 Task: Find a flat in Międzyrzecze, Poland for 2 guests from June 9th to June 16th, with a price range of ₹8000 to ₹16000, 2 bedrooms, 2 beds, 1 bathroom, a washing machine, self check-in, and an English-speaking host.
Action: Mouse pressed left at (443, 54)
Screenshot: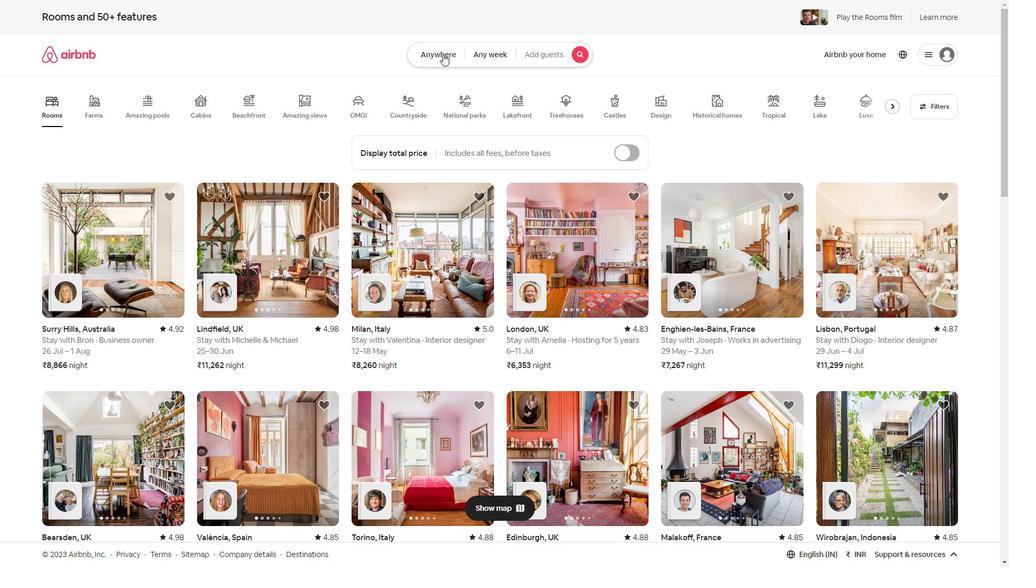 
Action: Mouse moved to (382, 105)
Screenshot: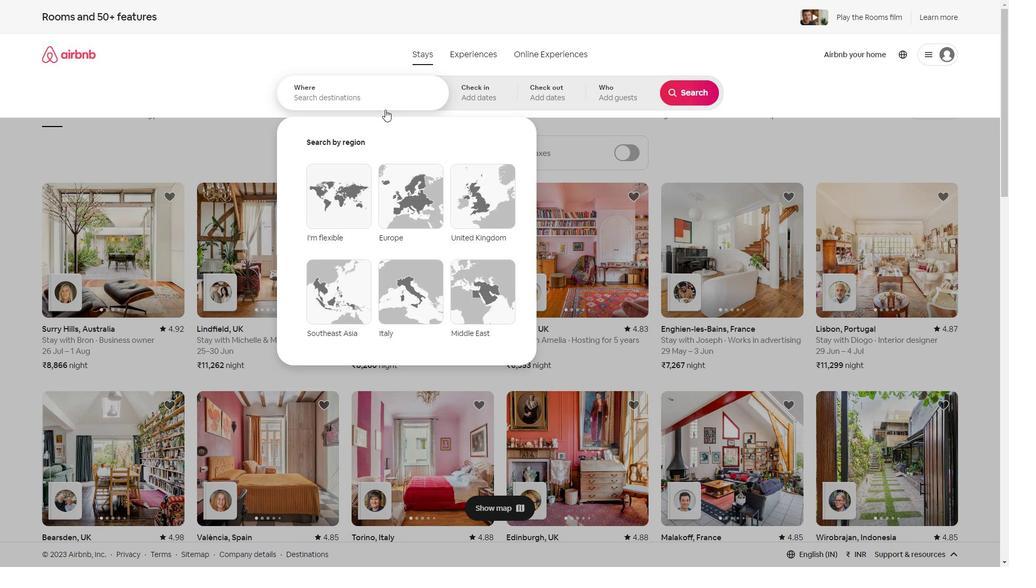 
Action: Mouse pressed left at (382, 105)
Screenshot: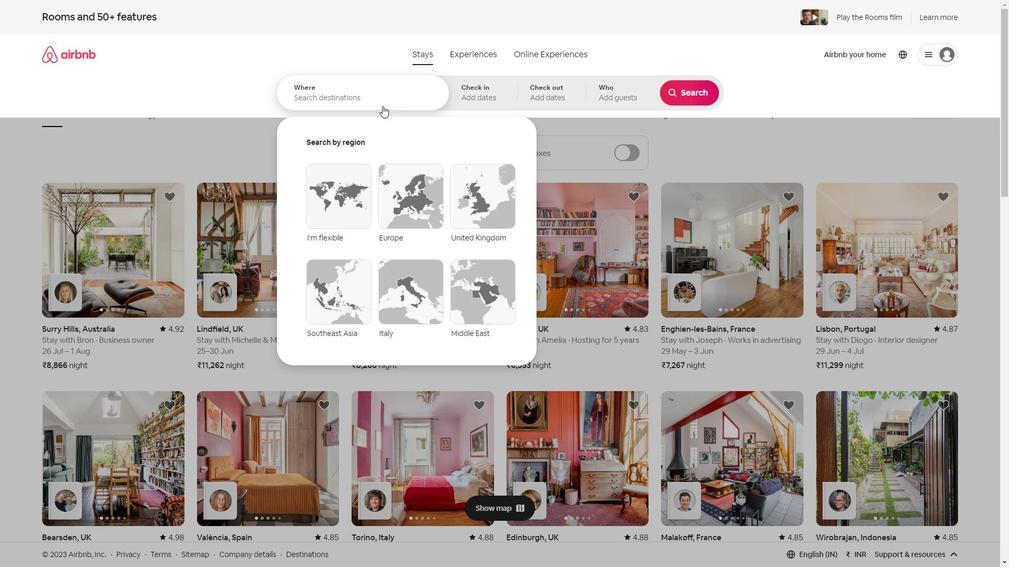 
Action: Mouse moved to (381, 104)
Screenshot: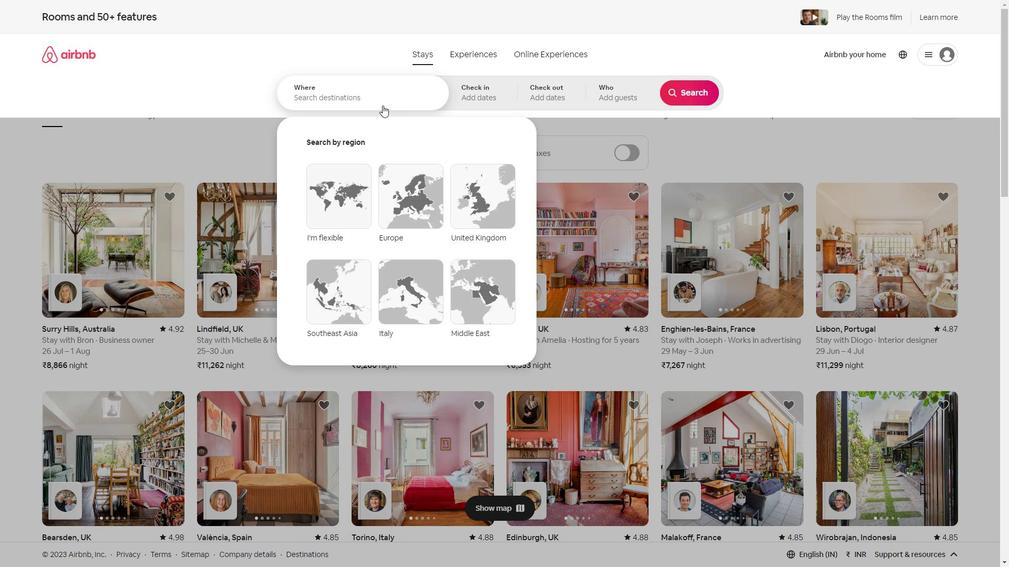 
Action: Key pressed <Key.shift>Miedzyrzecy,
Screenshot: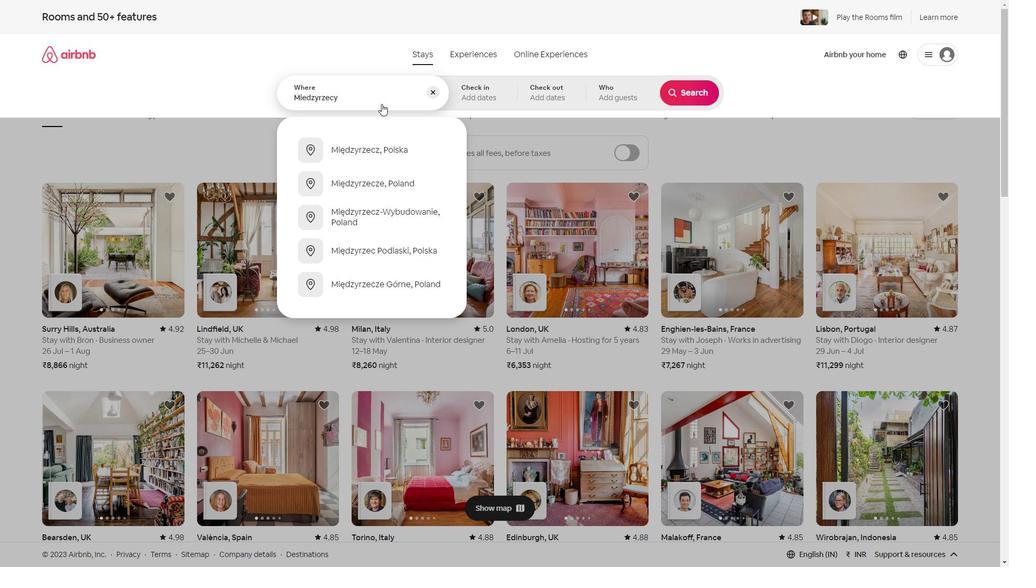 
Action: Mouse moved to (394, 178)
Screenshot: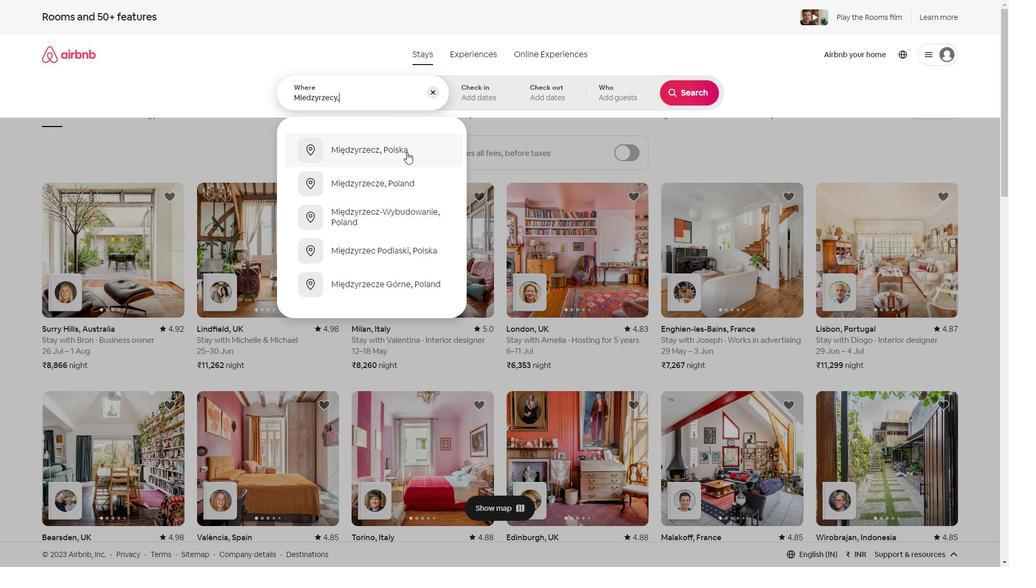 
Action: Mouse pressed left at (394, 178)
Screenshot: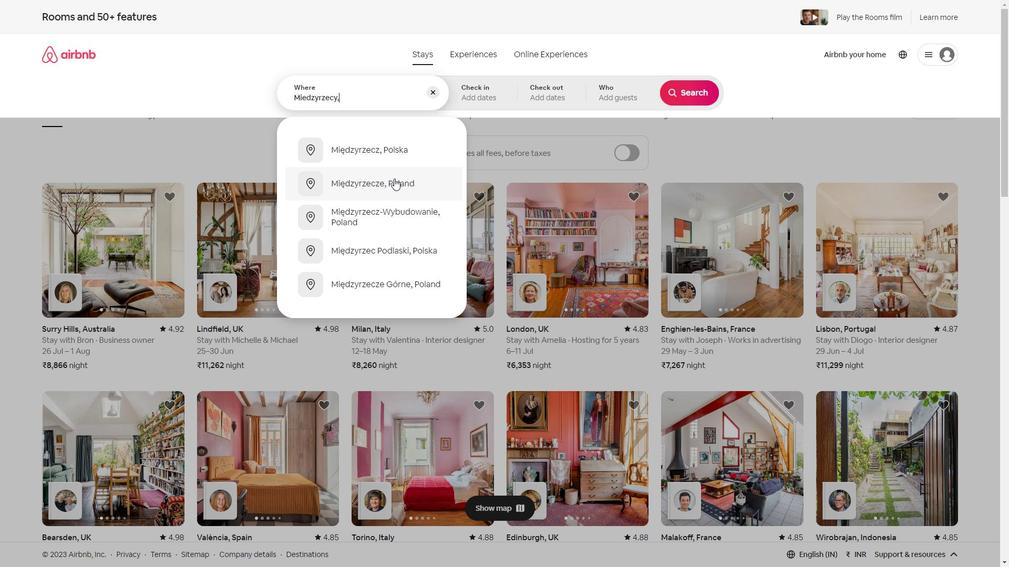 
Action: Mouse moved to (476, 93)
Screenshot: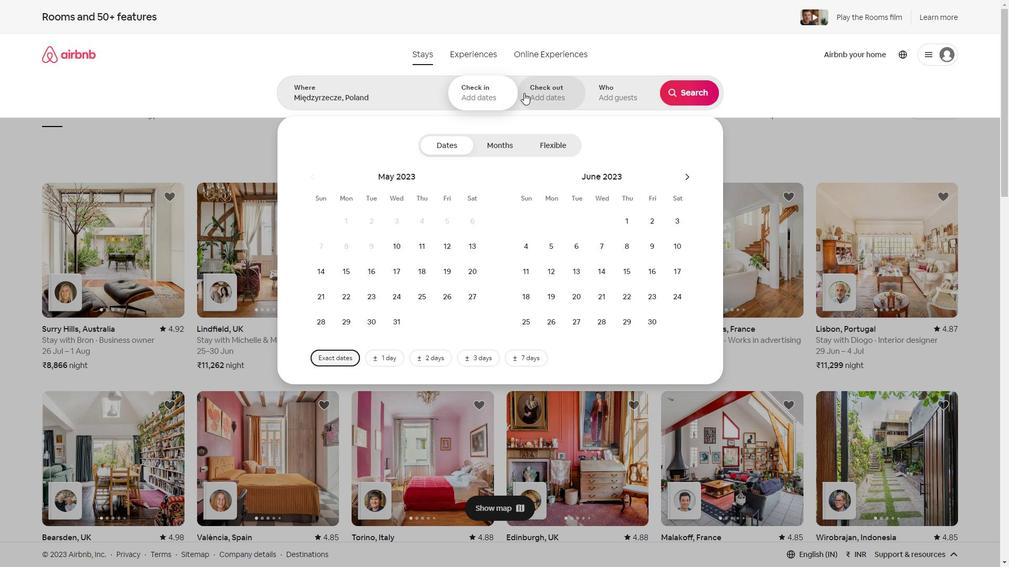 
Action: Mouse pressed left at (476, 93)
Screenshot: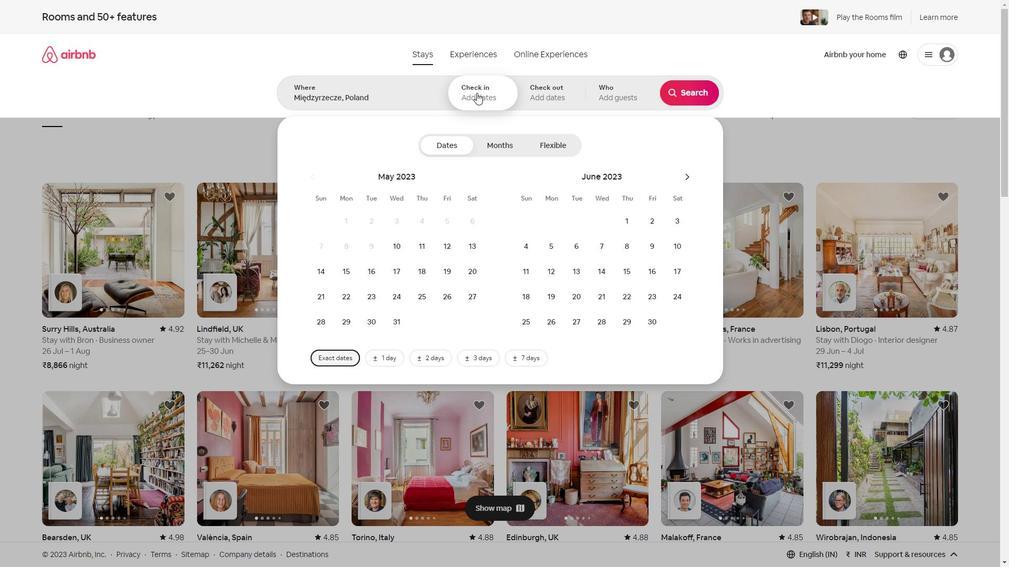 
Action: Mouse moved to (476, 93)
Screenshot: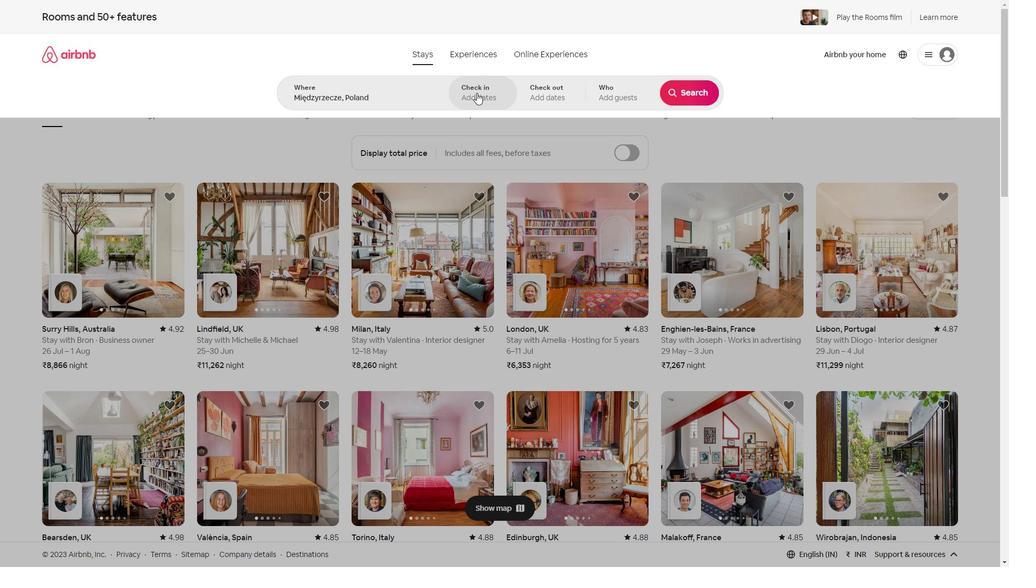 
Action: Mouse pressed left at (476, 93)
Screenshot: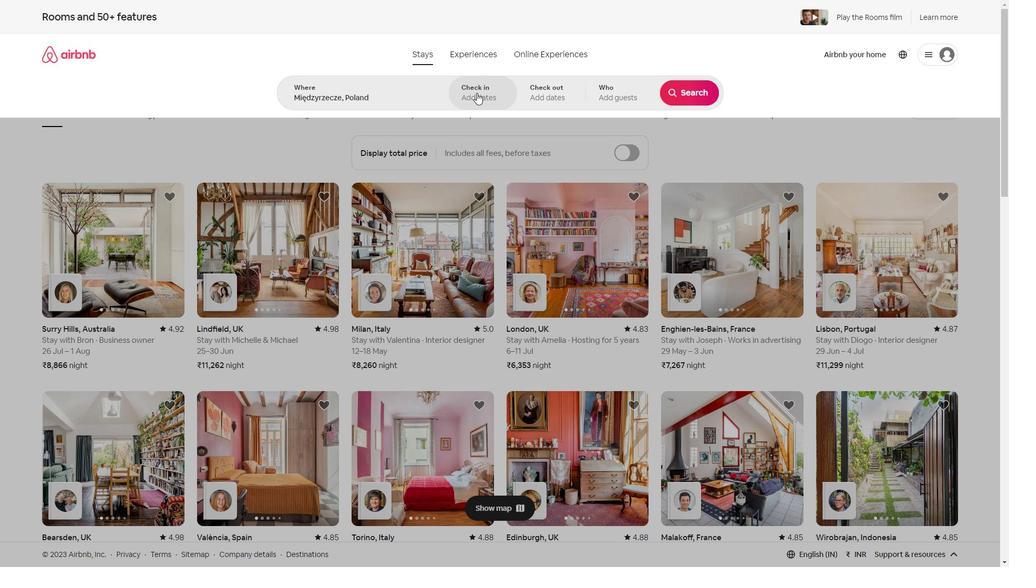
Action: Mouse moved to (642, 243)
Screenshot: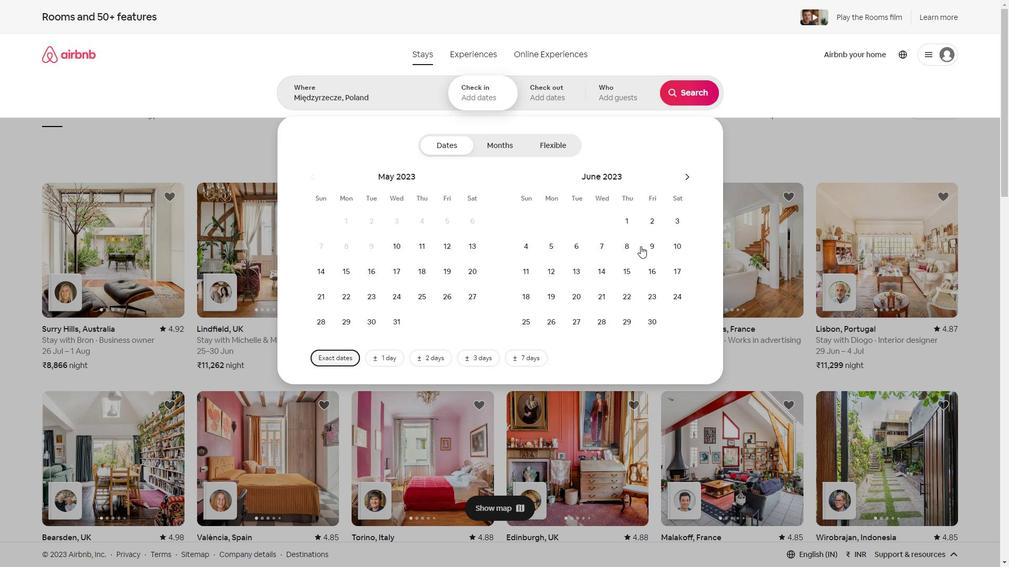 
Action: Mouse pressed left at (642, 243)
Screenshot: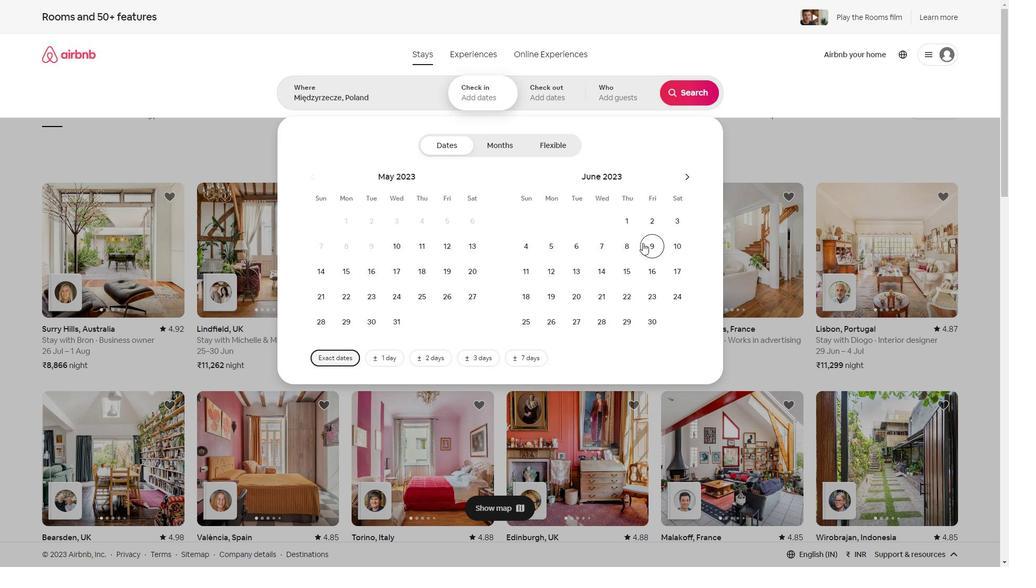 
Action: Mouse moved to (645, 275)
Screenshot: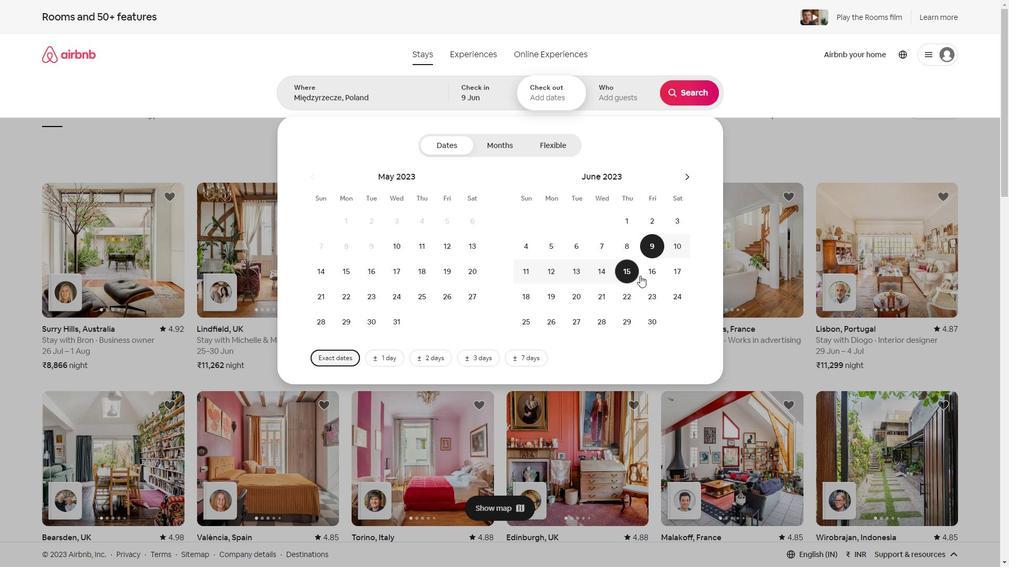 
Action: Mouse pressed left at (645, 275)
Screenshot: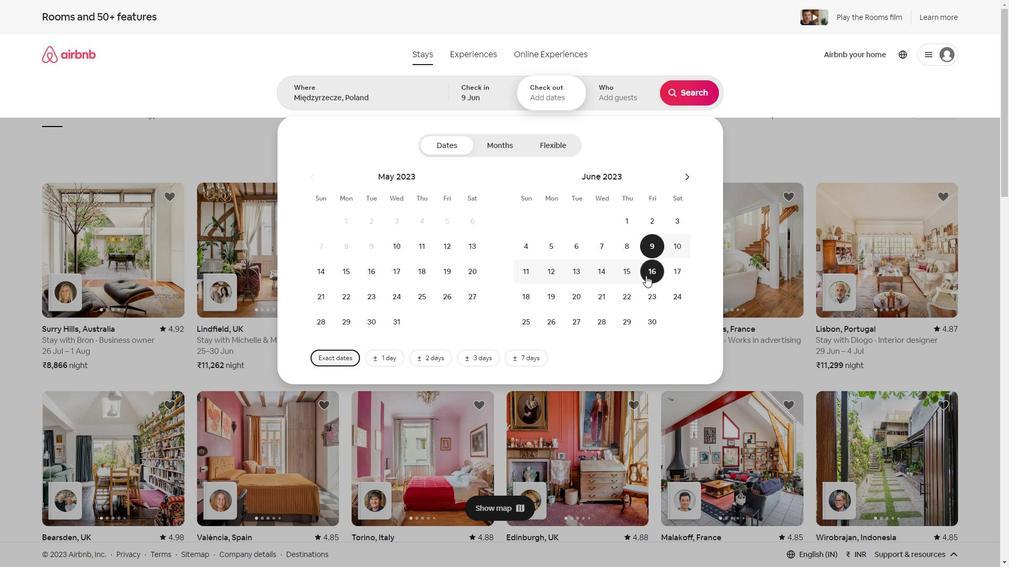
Action: Mouse moved to (617, 87)
Screenshot: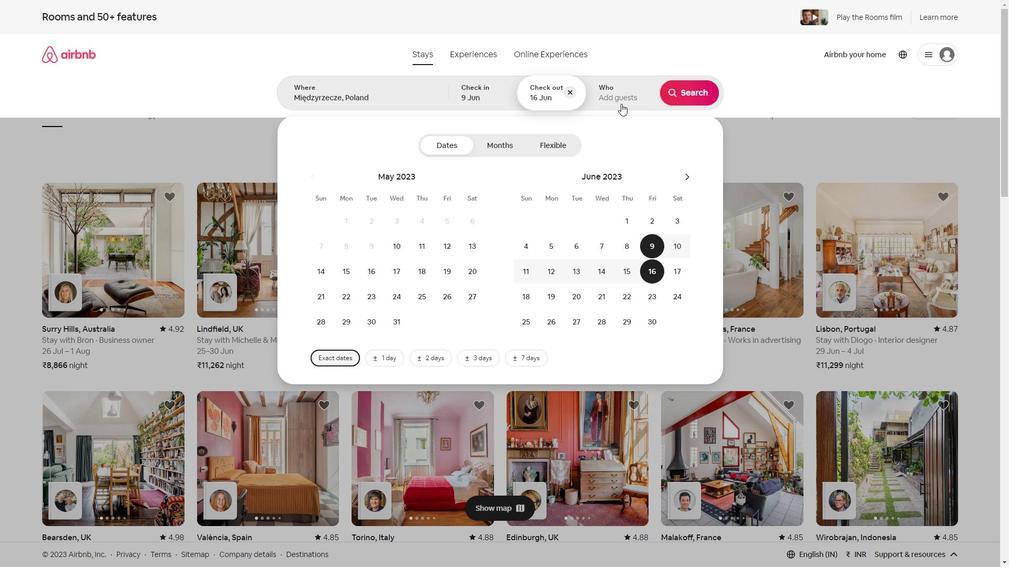 
Action: Mouse pressed left at (617, 87)
Screenshot: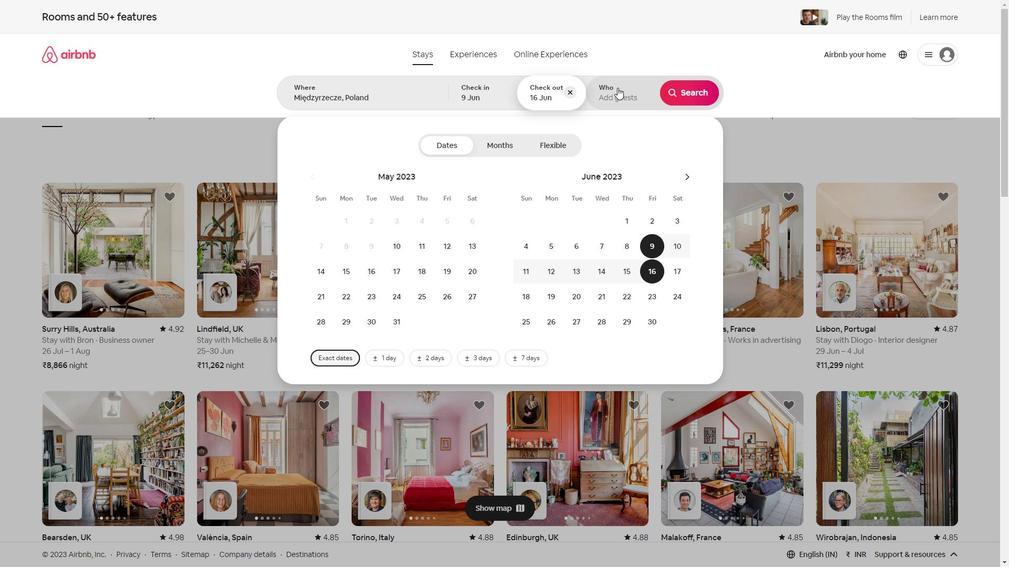 
Action: Mouse moved to (693, 147)
Screenshot: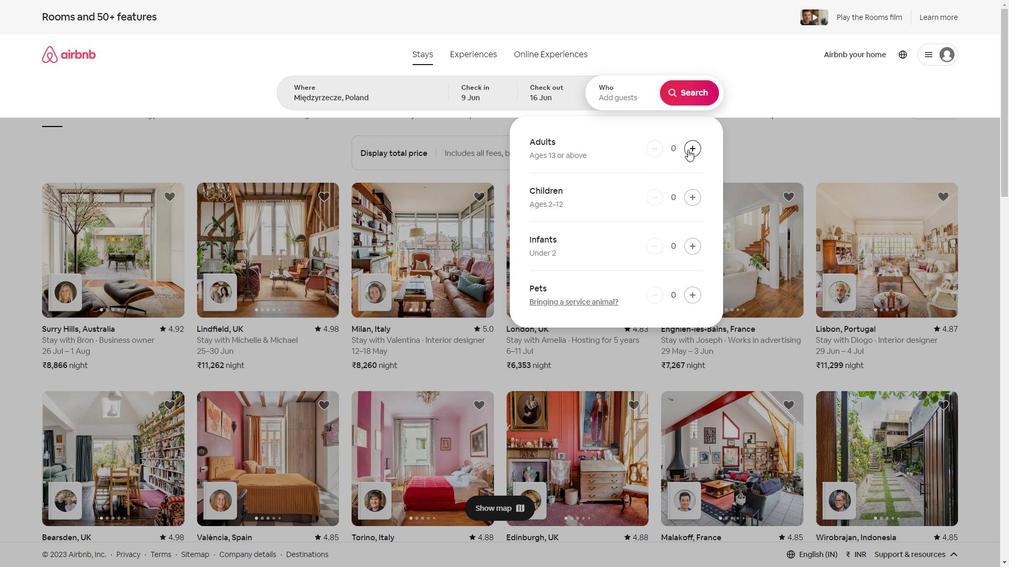 
Action: Mouse pressed left at (693, 147)
Screenshot: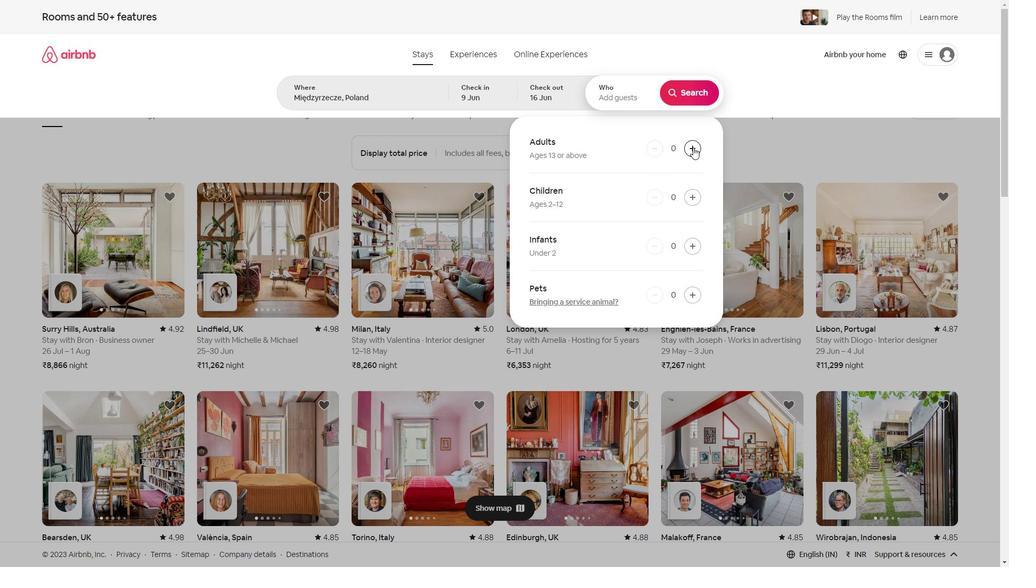 
Action: Mouse pressed left at (693, 147)
Screenshot: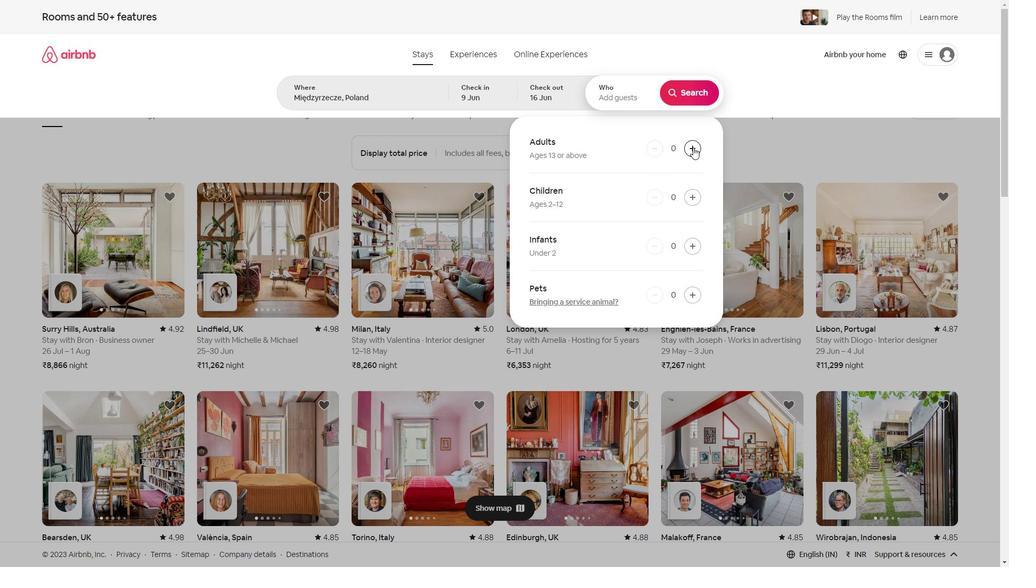 
Action: Mouse moved to (698, 95)
Screenshot: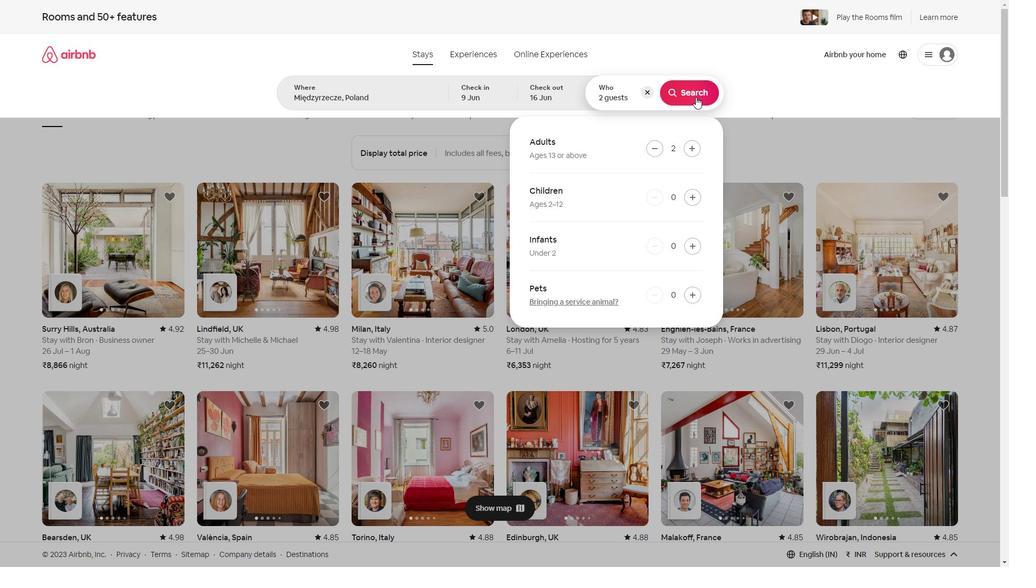 
Action: Mouse pressed left at (698, 95)
Screenshot: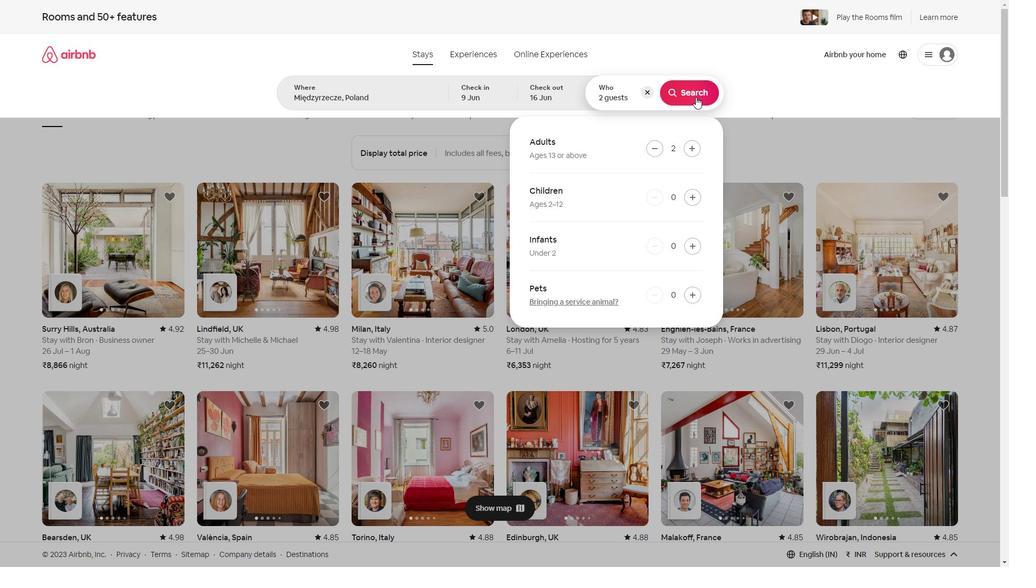 
Action: Mouse moved to (945, 60)
Screenshot: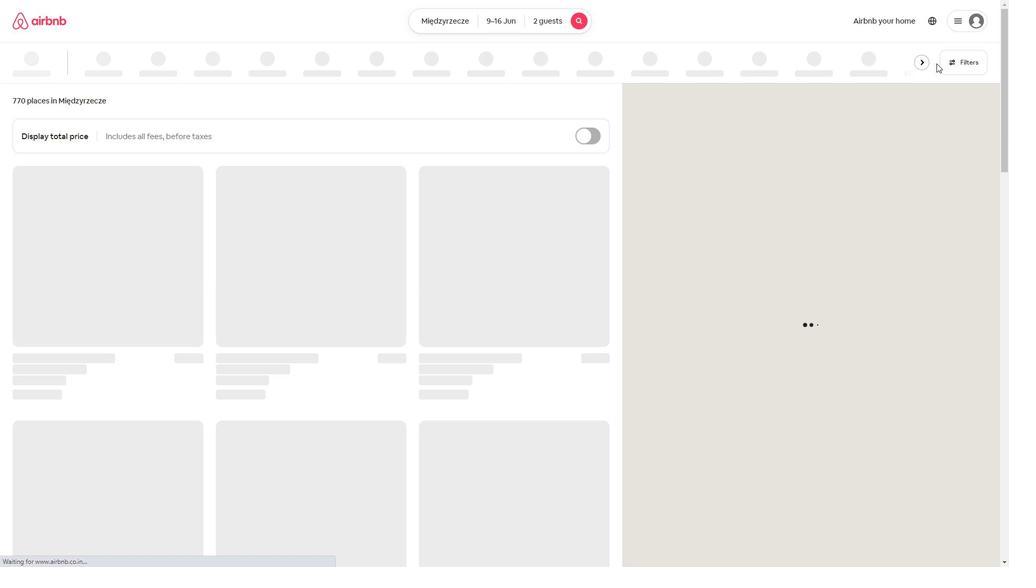 
Action: Mouse pressed left at (945, 60)
Screenshot: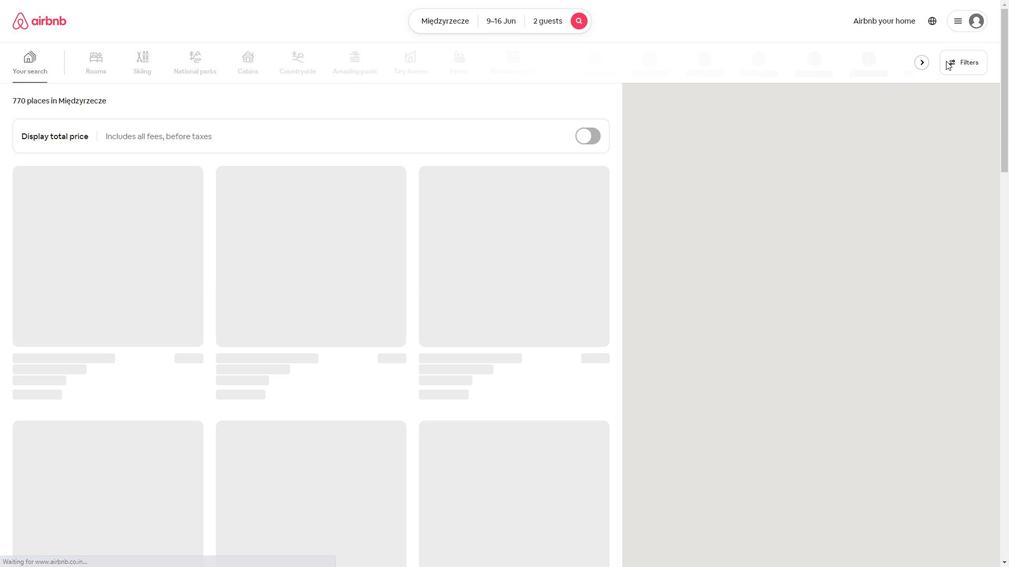 
Action: Mouse moved to (439, 319)
Screenshot: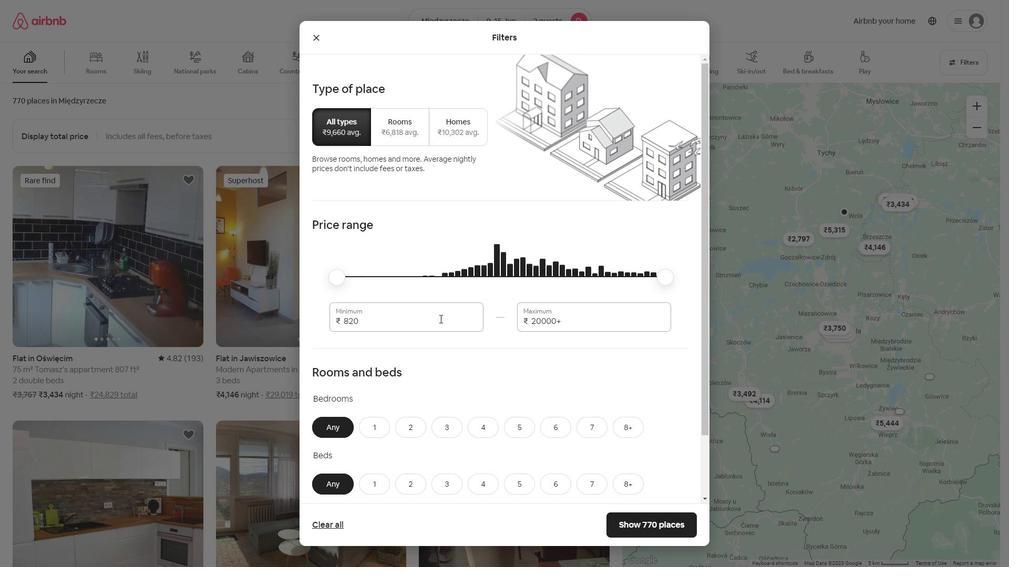 
Action: Mouse pressed left at (439, 318)
Screenshot: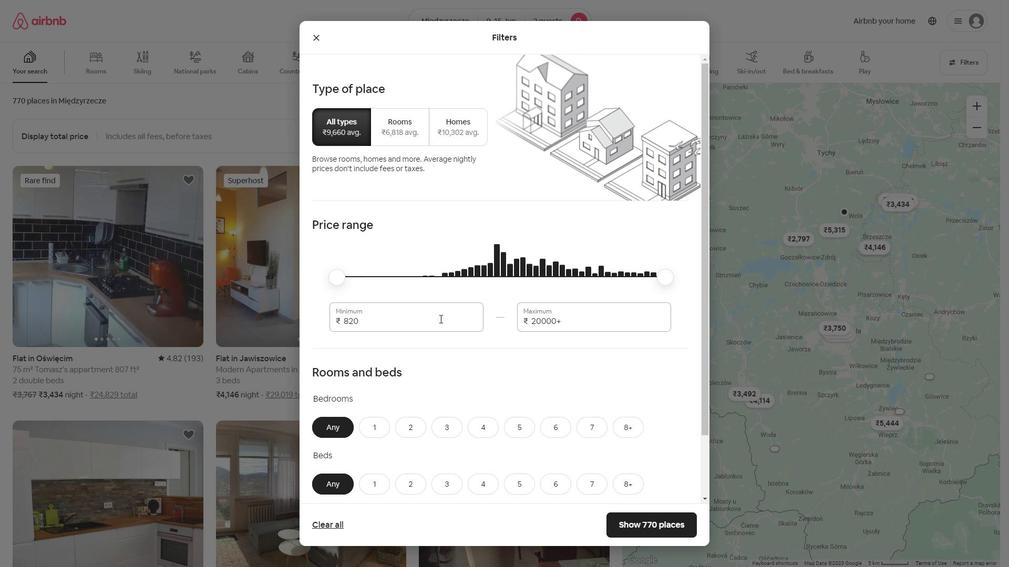 
Action: Key pressed <Key.backspace><Key.backspace><Key.backspace><Key.backspace><Key.backspace><Key.backspace><Key.backspace><Key.backspace><Key.backspace><Key.backspace><Key.backspace>8000
Screenshot: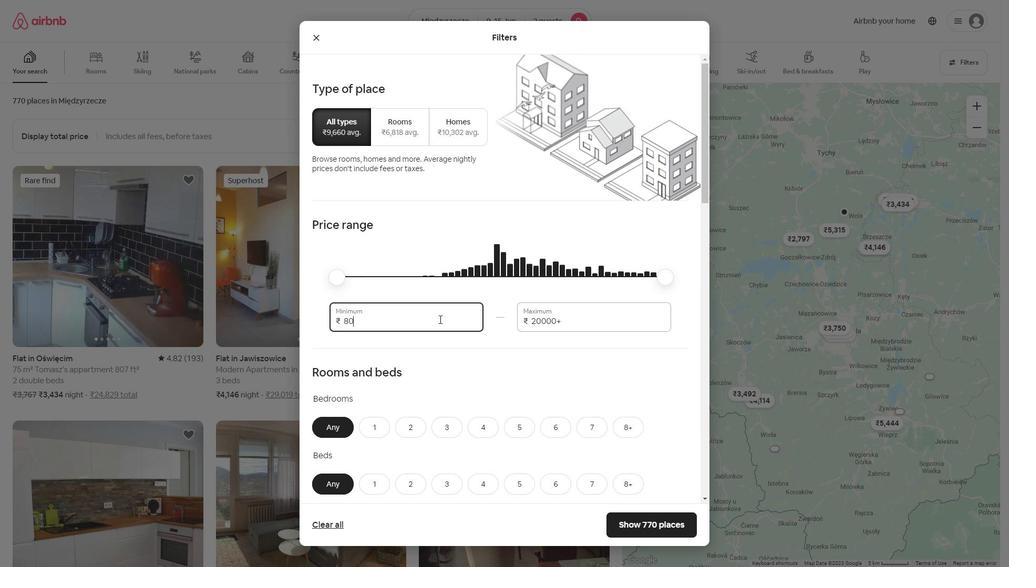 
Action: Mouse moved to (569, 321)
Screenshot: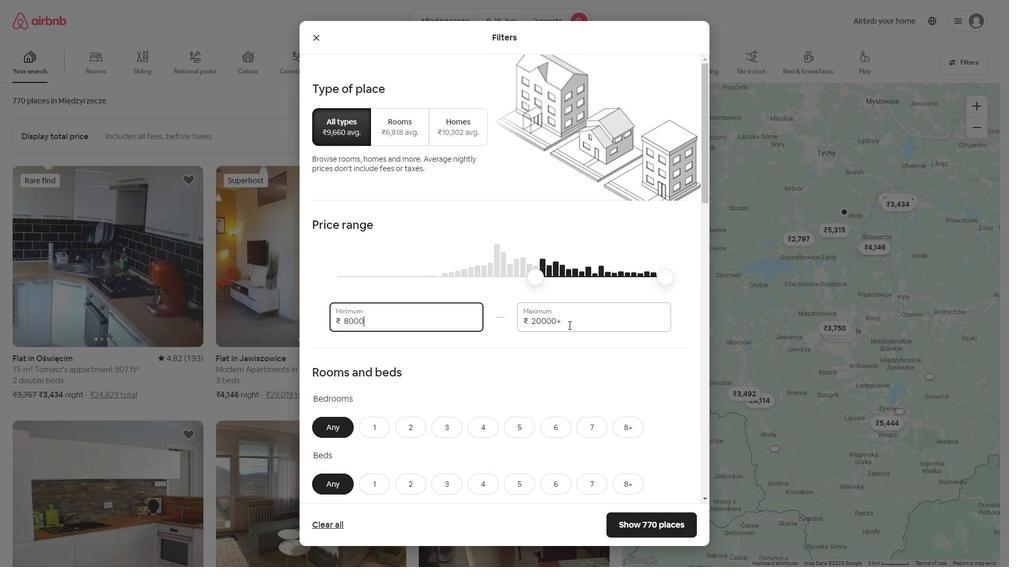 
Action: Mouse pressed left at (569, 321)
Screenshot: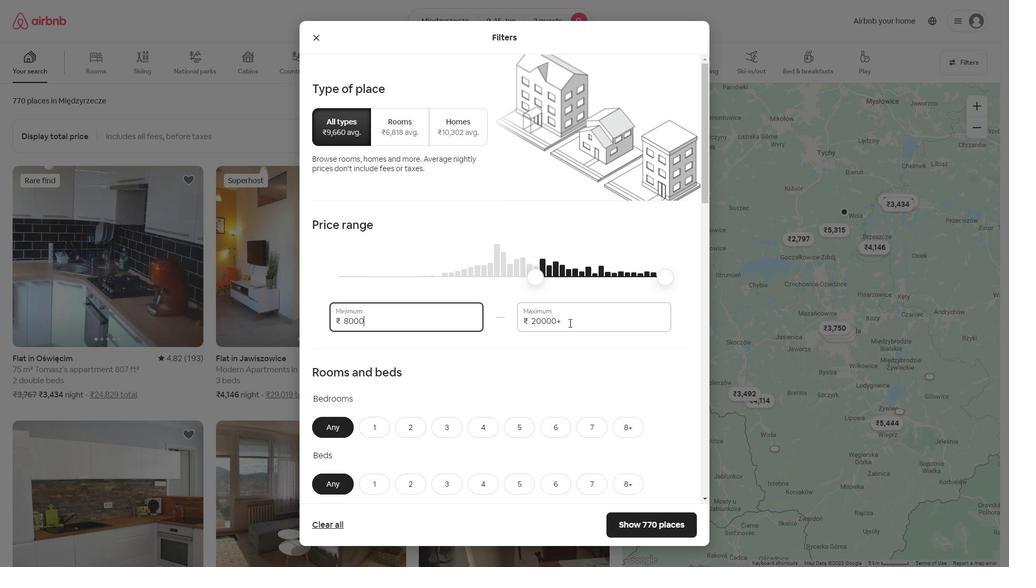 
Action: Key pressed <Key.backspace><Key.backspace><Key.backspace><Key.backspace><Key.backspace><Key.backspace><Key.backspace><Key.backspace><Key.backspace><Key.backspace>16000
Screenshot: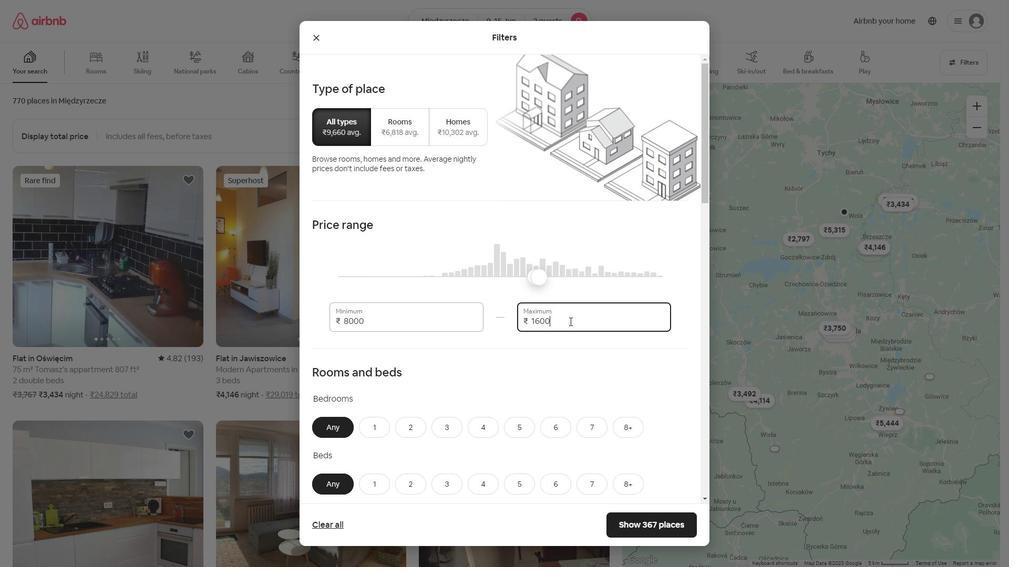 
Action: Mouse moved to (387, 393)
Screenshot: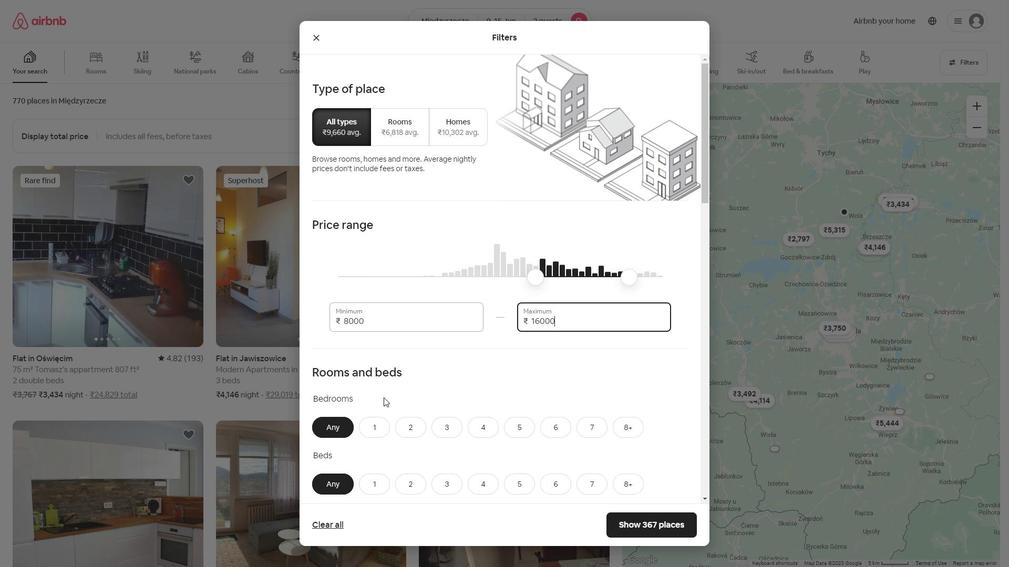 
Action: Mouse scrolled (386, 393) with delta (0, 0)
Screenshot: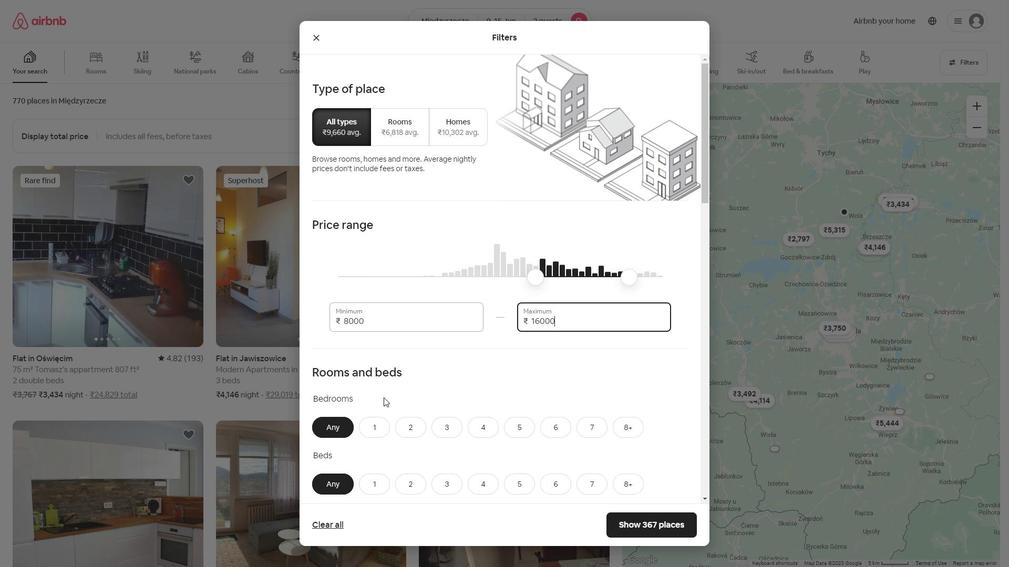 
Action: Mouse moved to (387, 392)
Screenshot: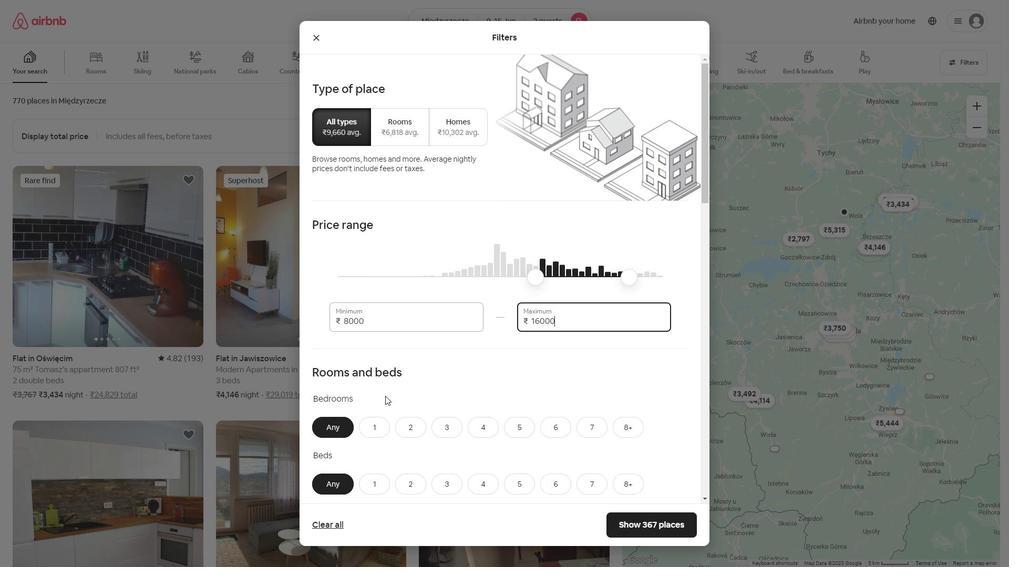 
Action: Mouse scrolled (387, 392) with delta (0, 0)
Screenshot: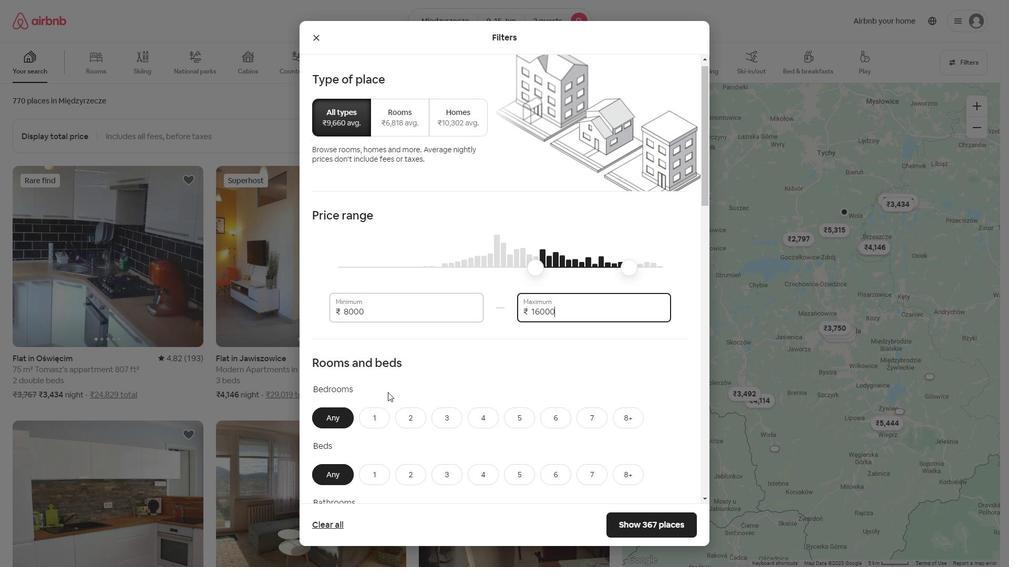 
Action: Mouse moved to (408, 327)
Screenshot: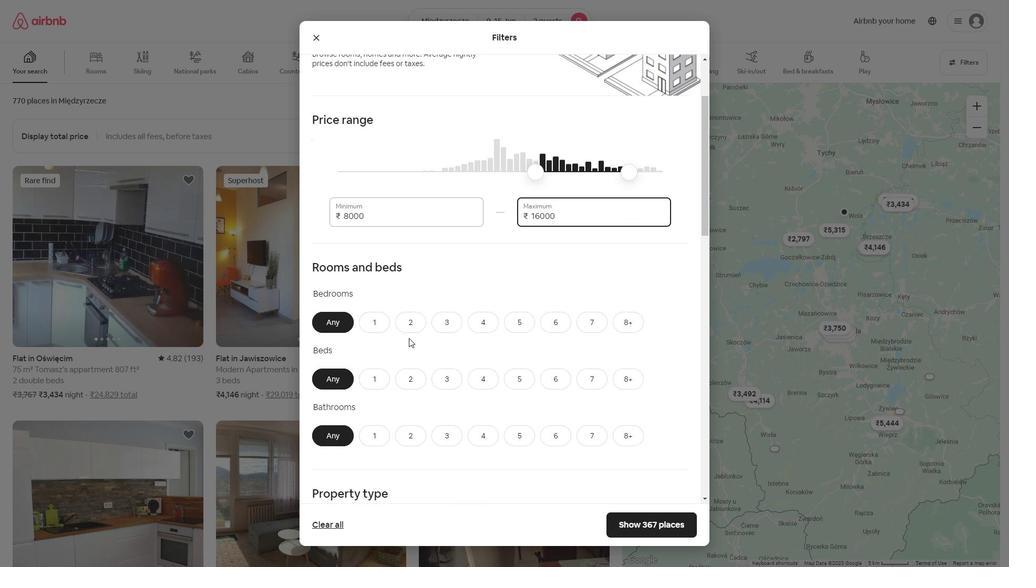 
Action: Mouse pressed left at (408, 327)
Screenshot: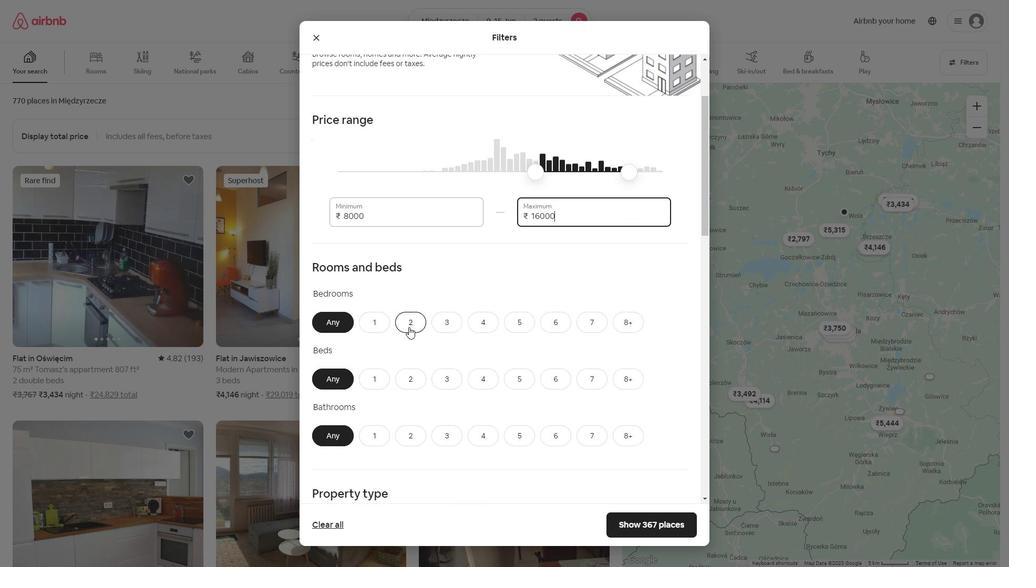 
Action: Mouse moved to (417, 381)
Screenshot: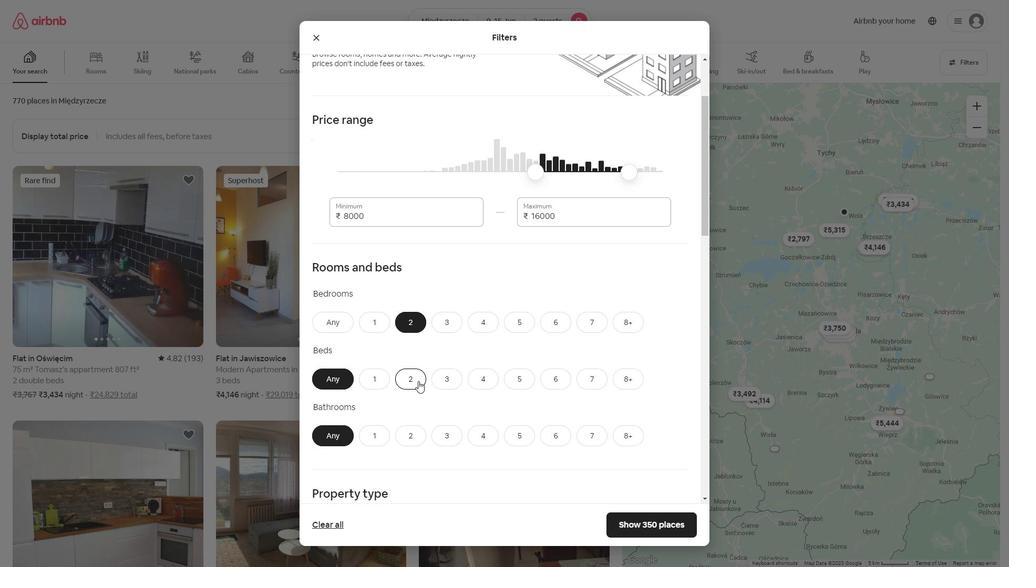 
Action: Mouse pressed left at (417, 381)
Screenshot: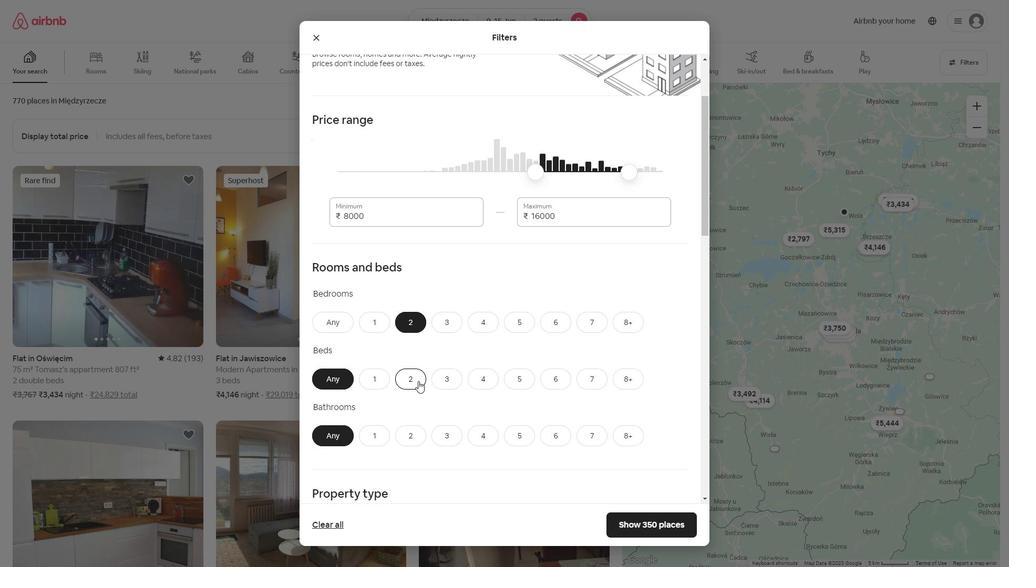 
Action: Mouse moved to (379, 427)
Screenshot: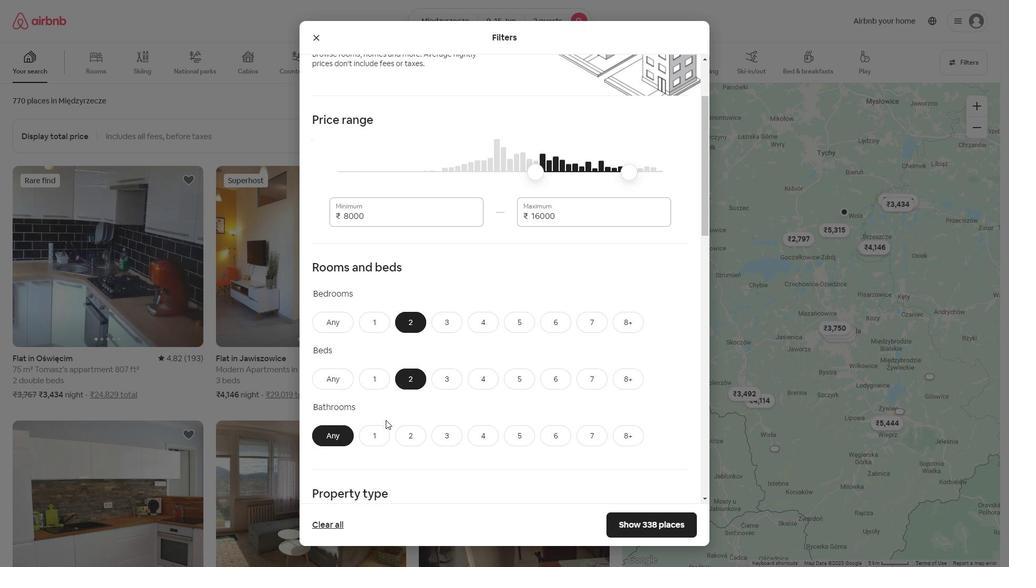 
Action: Mouse pressed left at (379, 427)
Screenshot: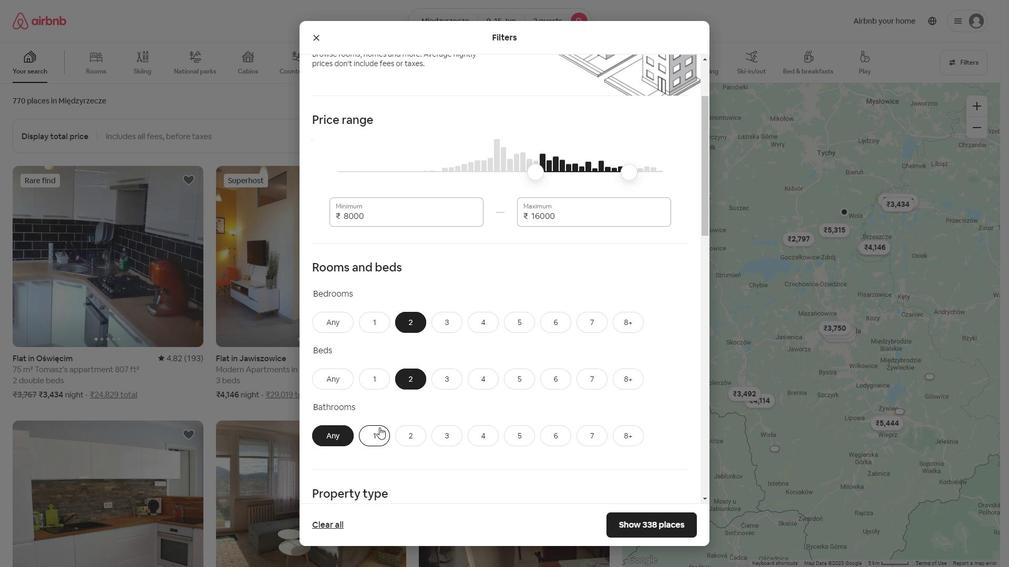 
Action: Mouse moved to (424, 391)
Screenshot: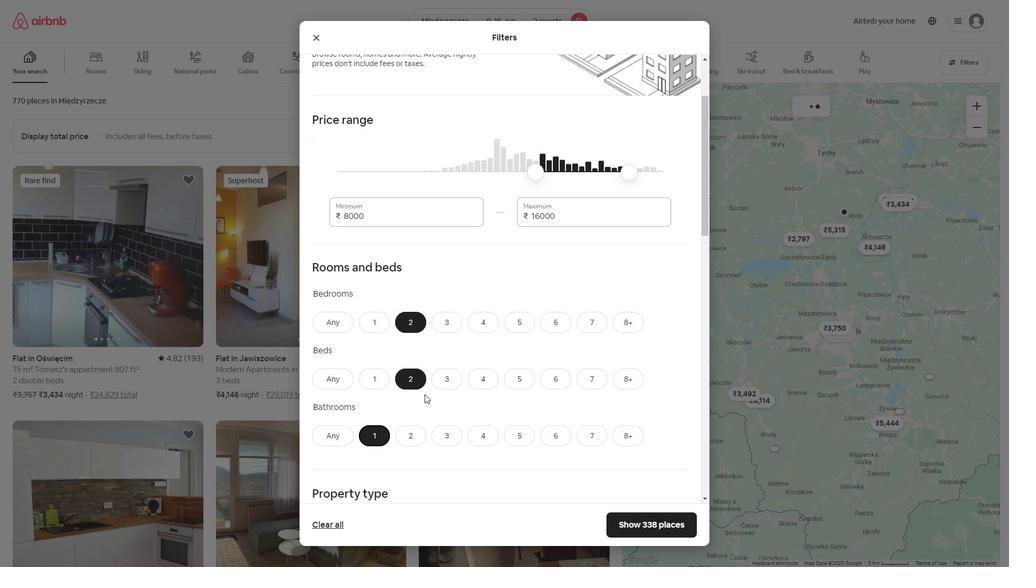 
Action: Mouse scrolled (424, 390) with delta (0, 0)
Screenshot: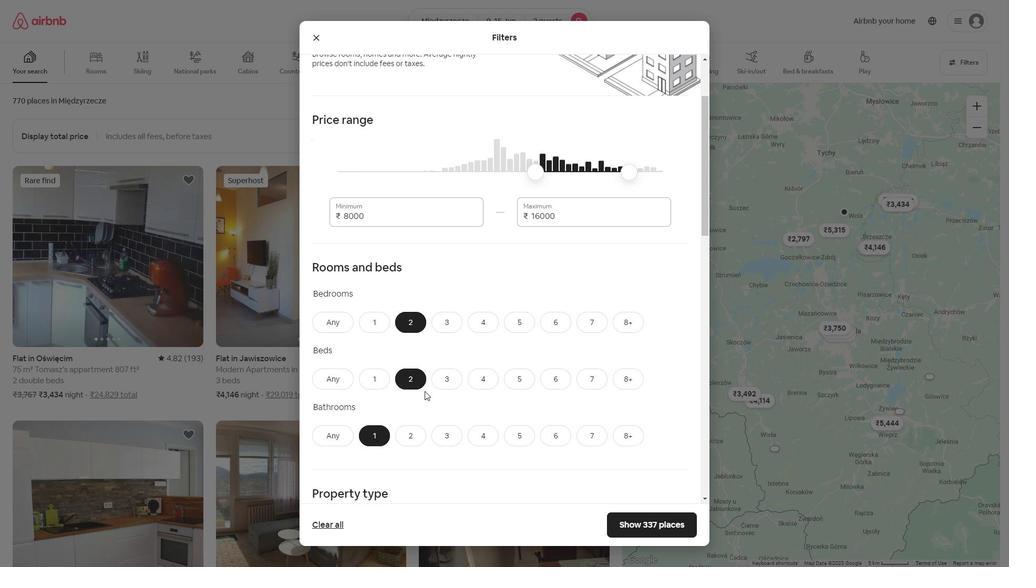 
Action: Mouse moved to (368, 469)
Screenshot: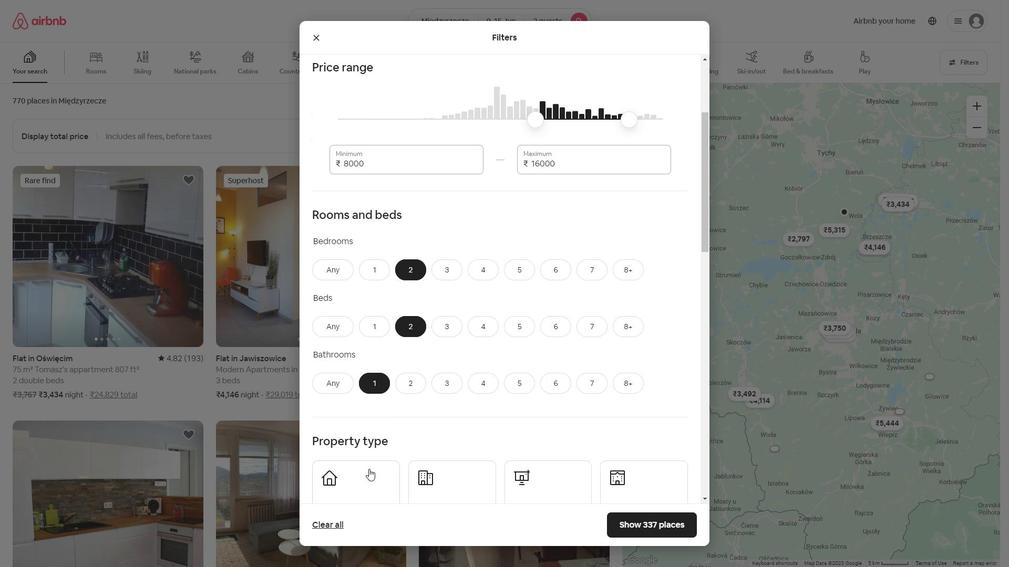 
Action: Mouse pressed left at (368, 469)
Screenshot: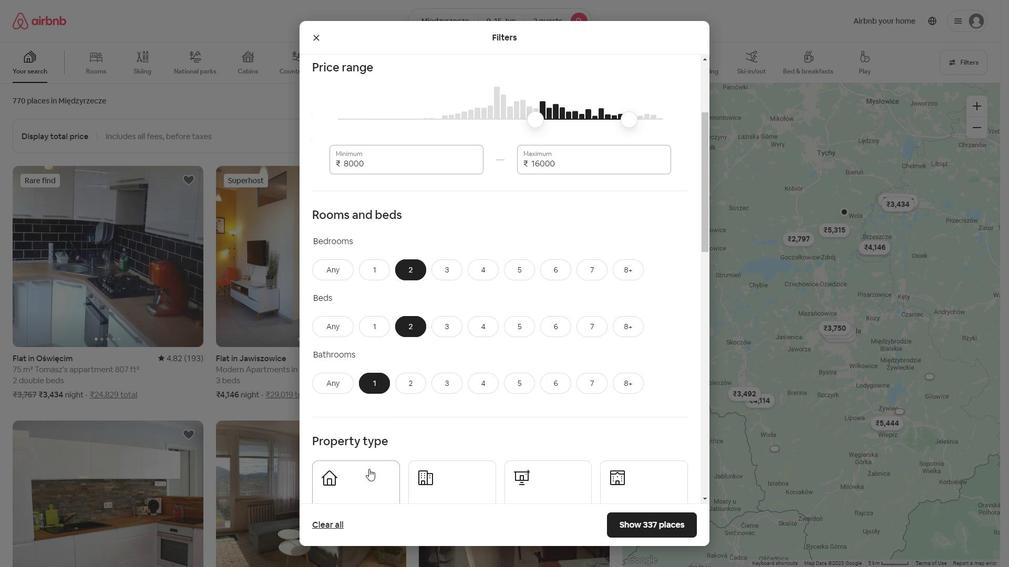 
Action: Mouse moved to (436, 477)
Screenshot: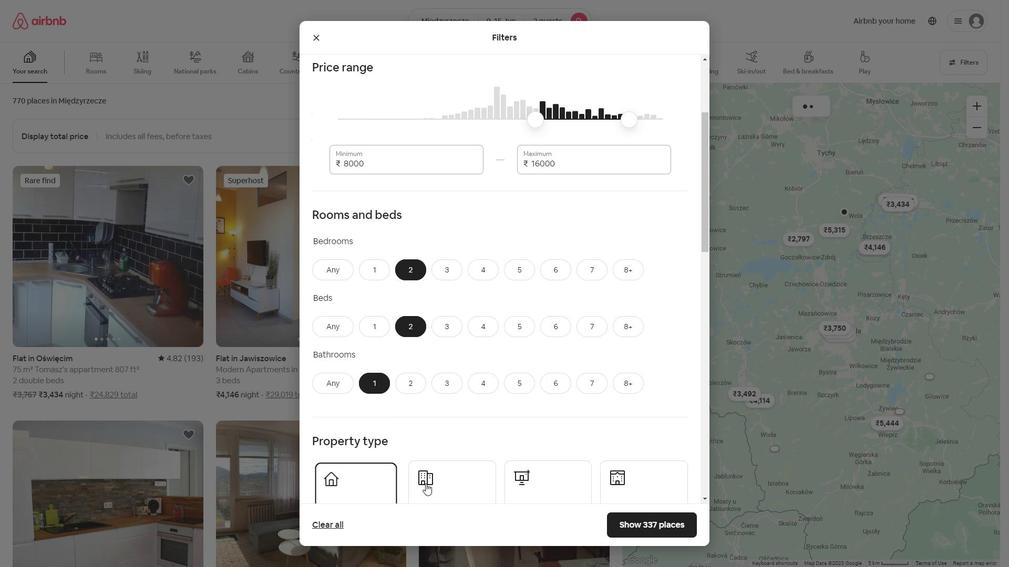 
Action: Mouse pressed left at (436, 477)
Screenshot: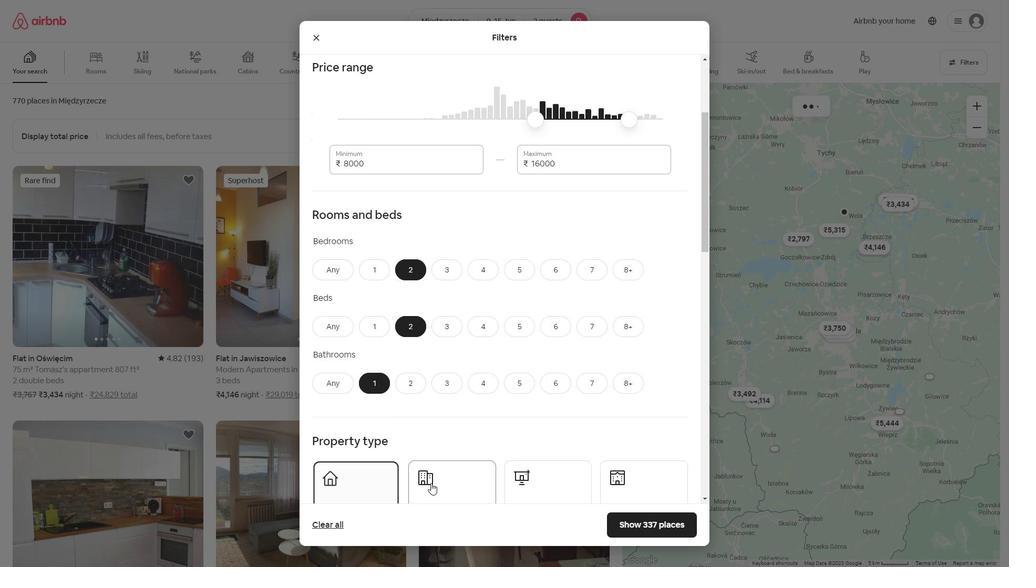 
Action: Mouse moved to (522, 471)
Screenshot: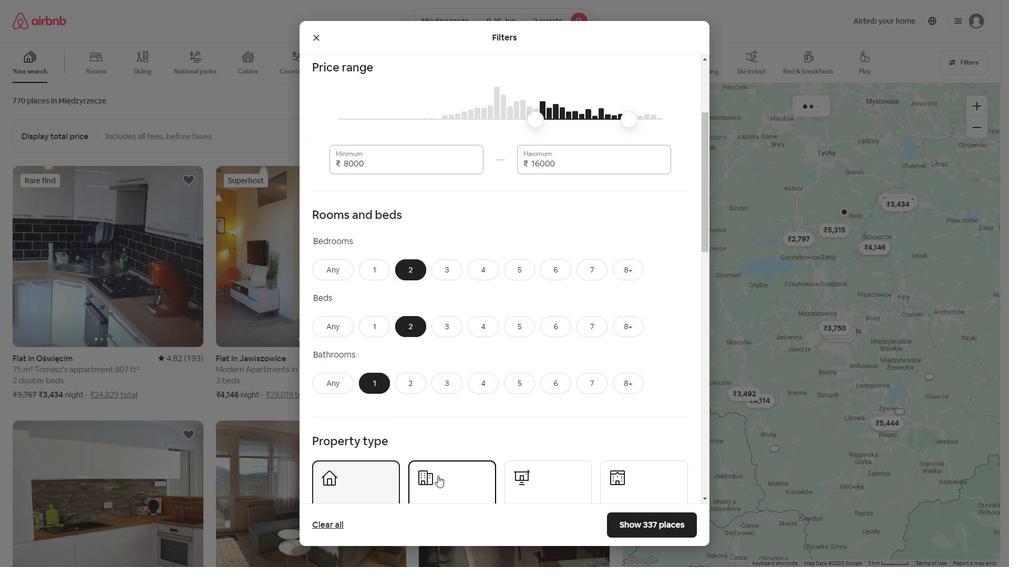 
Action: Mouse pressed left at (522, 471)
Screenshot: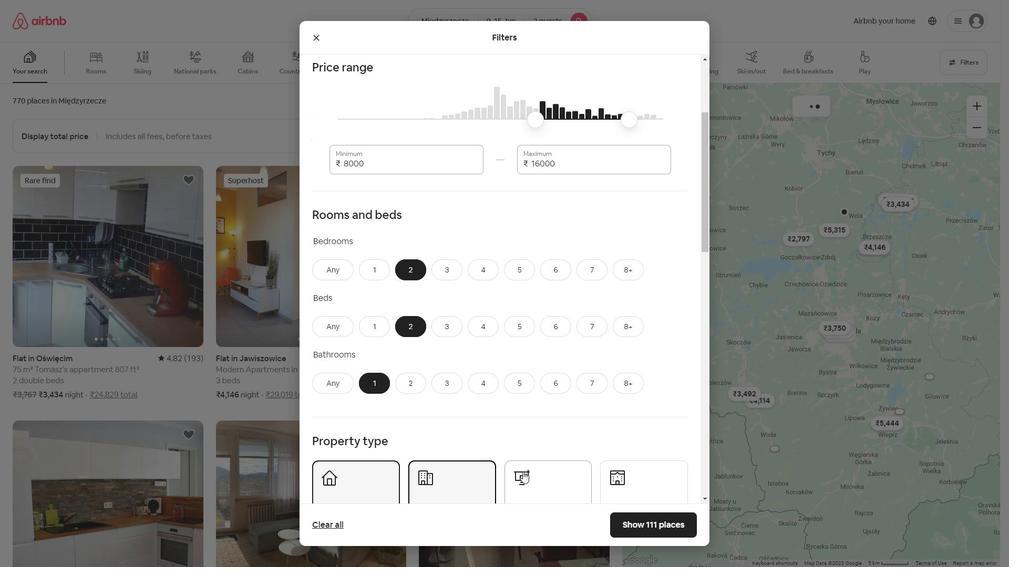 
Action: Mouse scrolled (522, 471) with delta (0, 0)
Screenshot: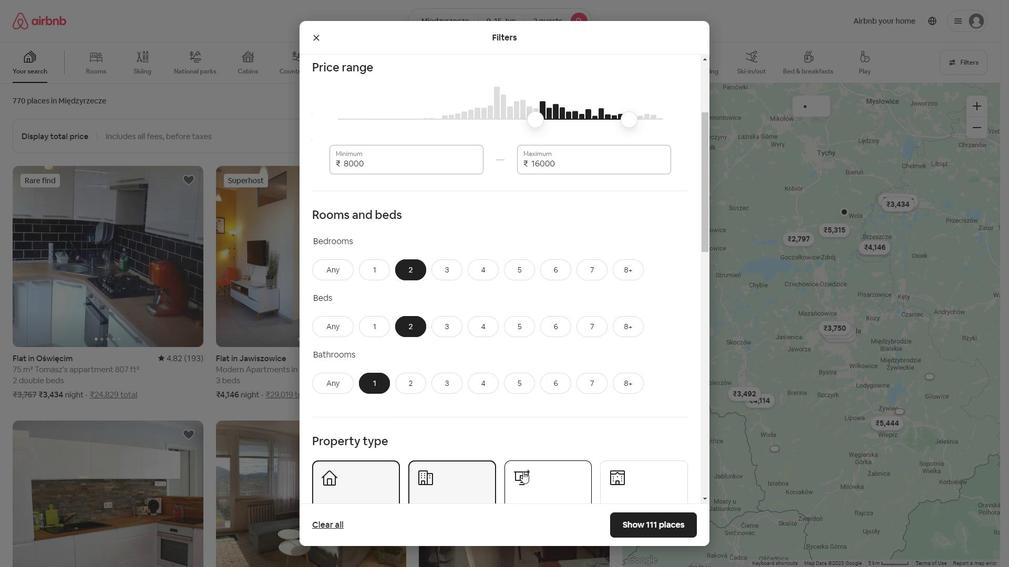 
Action: Mouse scrolled (522, 471) with delta (0, 0)
Screenshot: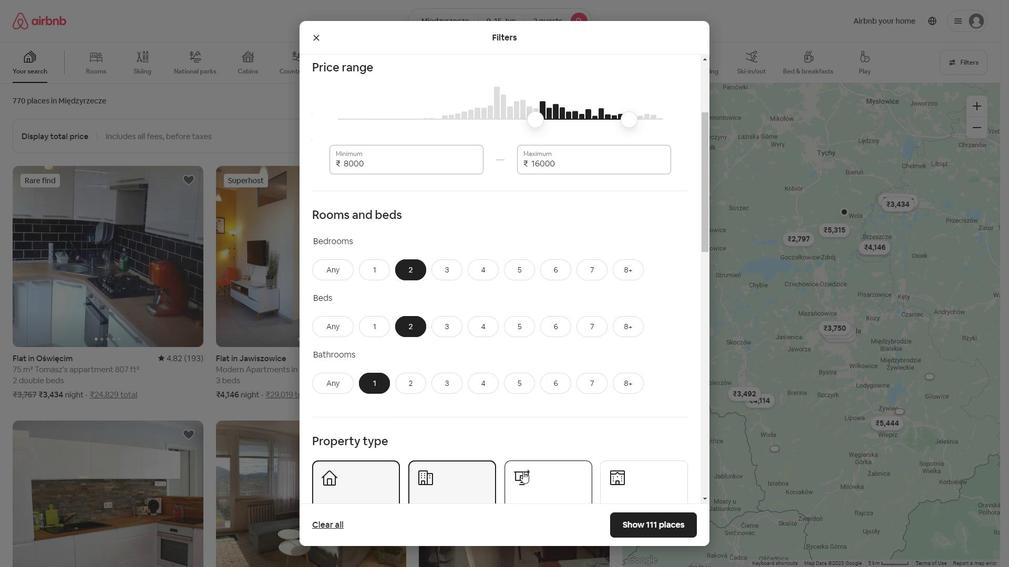 
Action: Mouse scrolled (522, 471) with delta (0, 0)
Screenshot: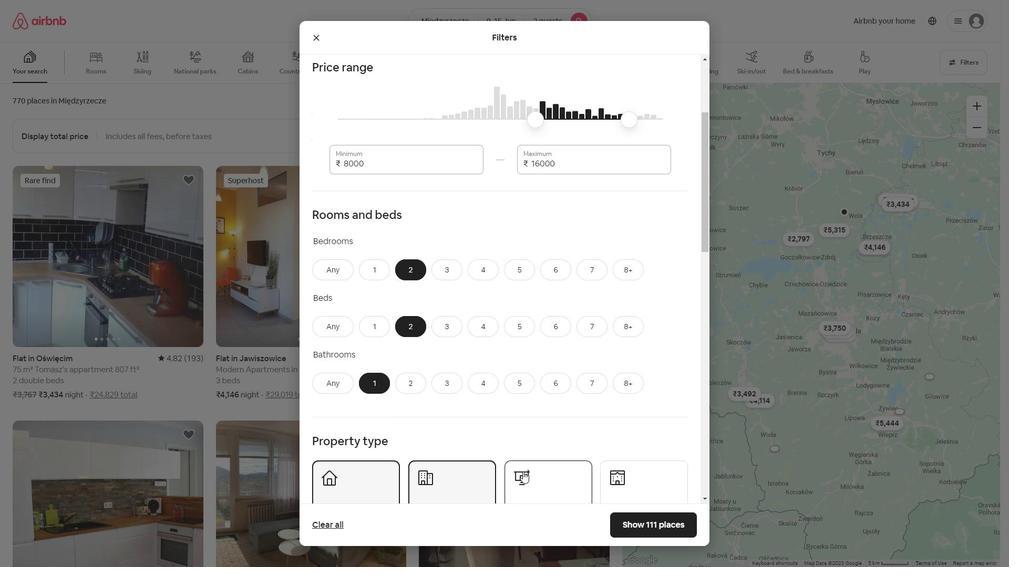 
Action: Mouse scrolled (522, 471) with delta (0, 0)
Screenshot: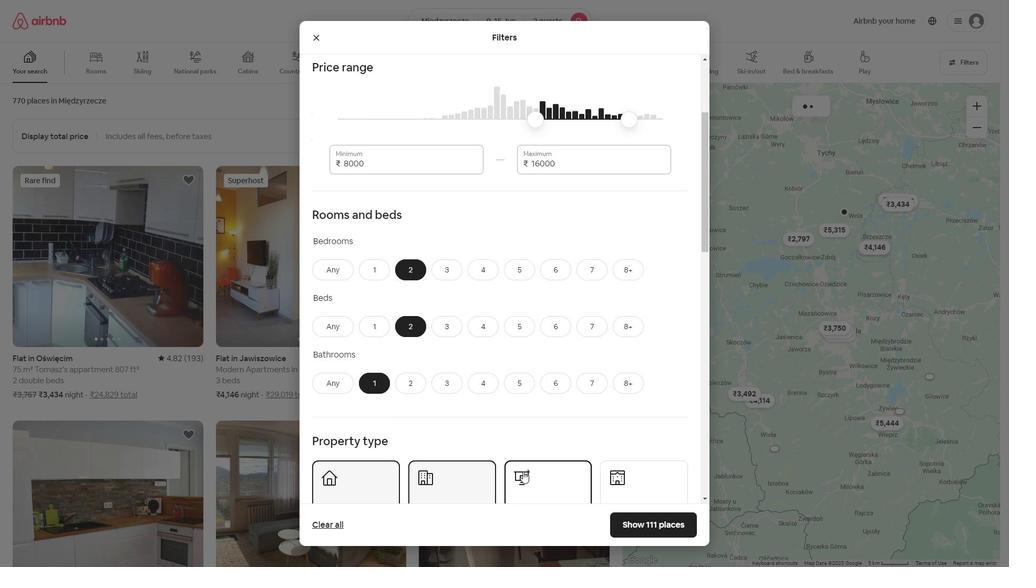 
Action: Mouse scrolled (522, 471) with delta (0, 0)
Screenshot: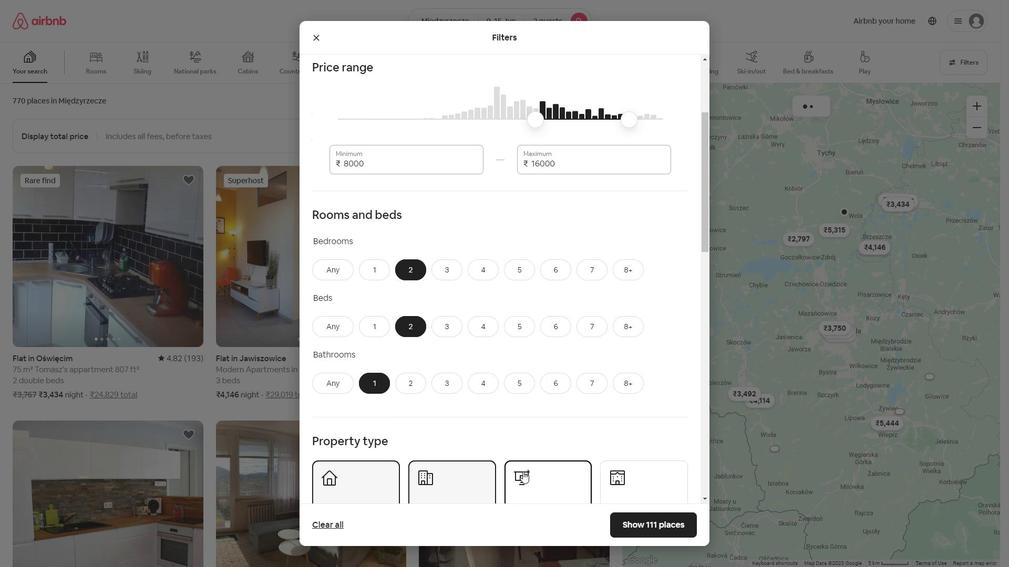 
Action: Mouse moved to (409, 382)
Screenshot: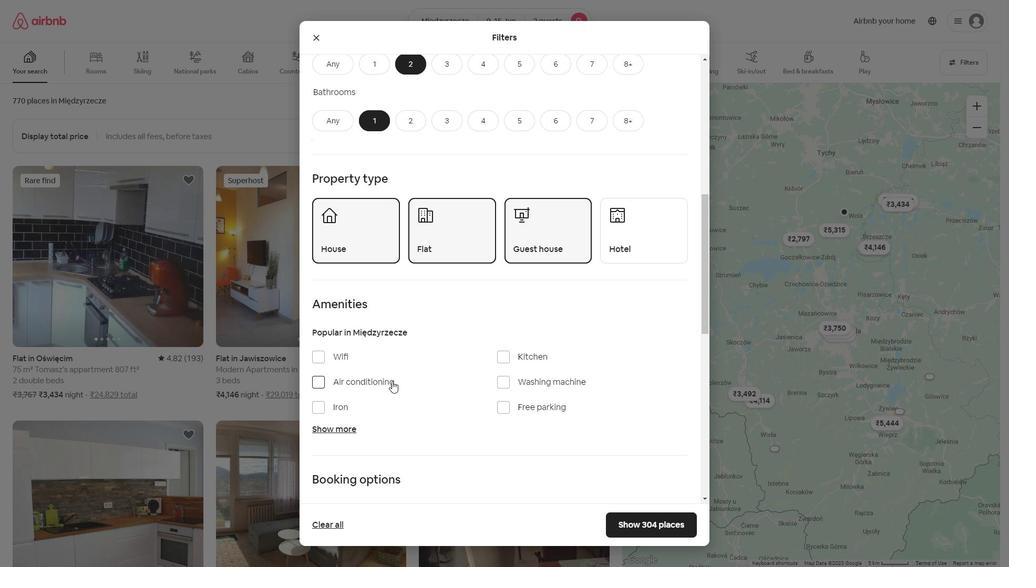 
Action: Mouse scrolled (401, 381) with delta (0, 0)
Screenshot: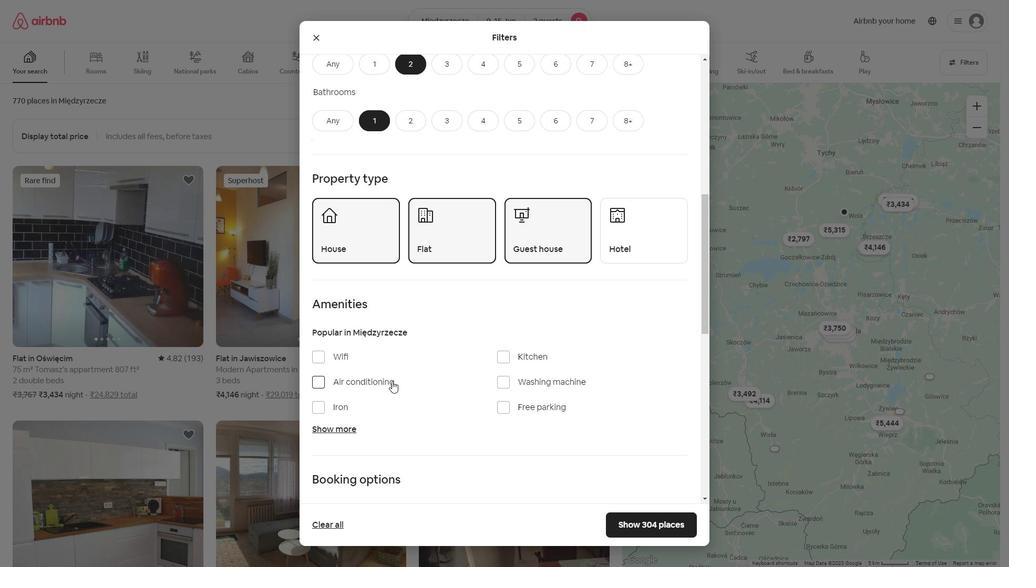 
Action: Mouse moved to (507, 327)
Screenshot: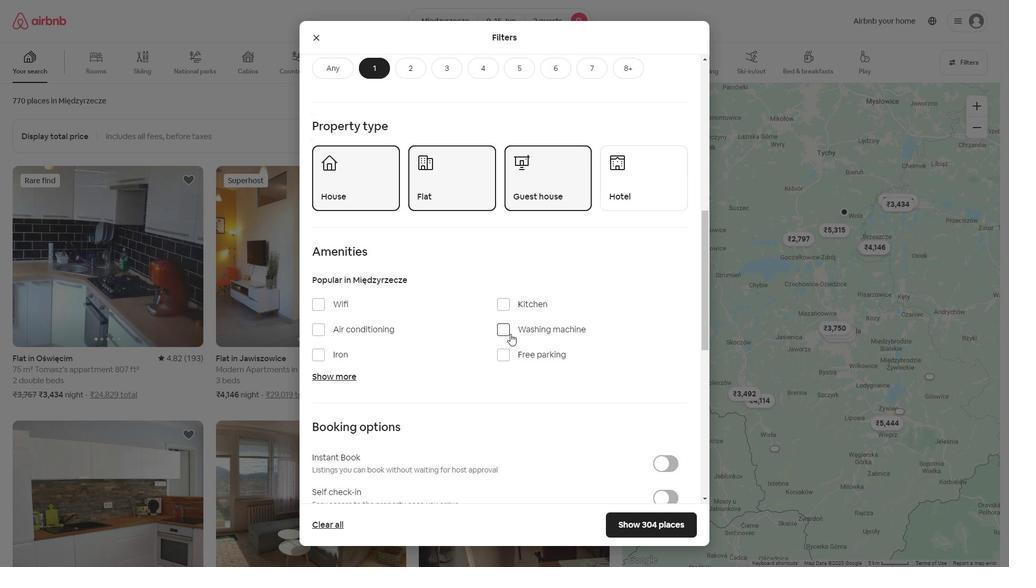 
Action: Mouse pressed left at (507, 327)
Screenshot: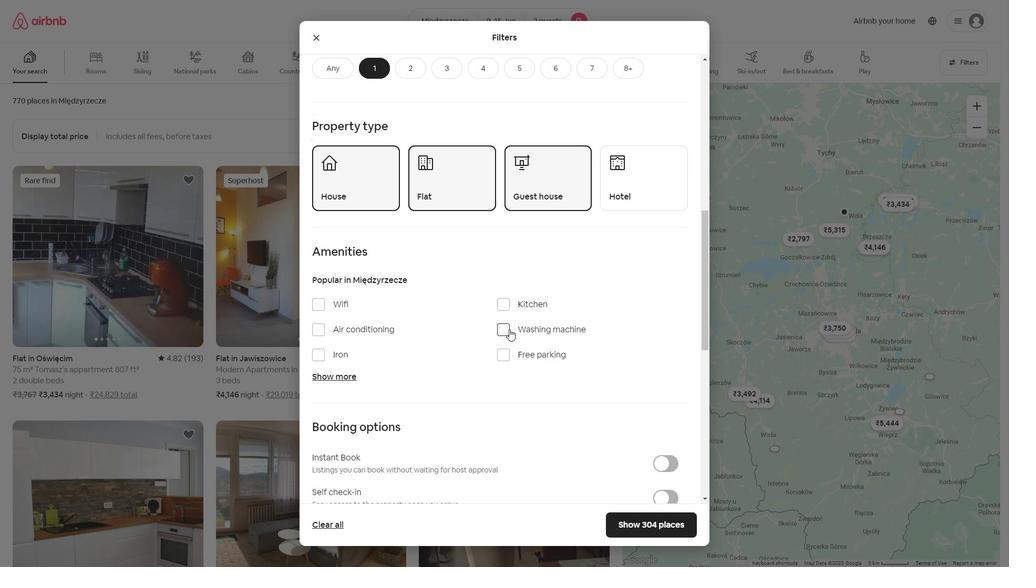 
Action: Mouse moved to (521, 338)
Screenshot: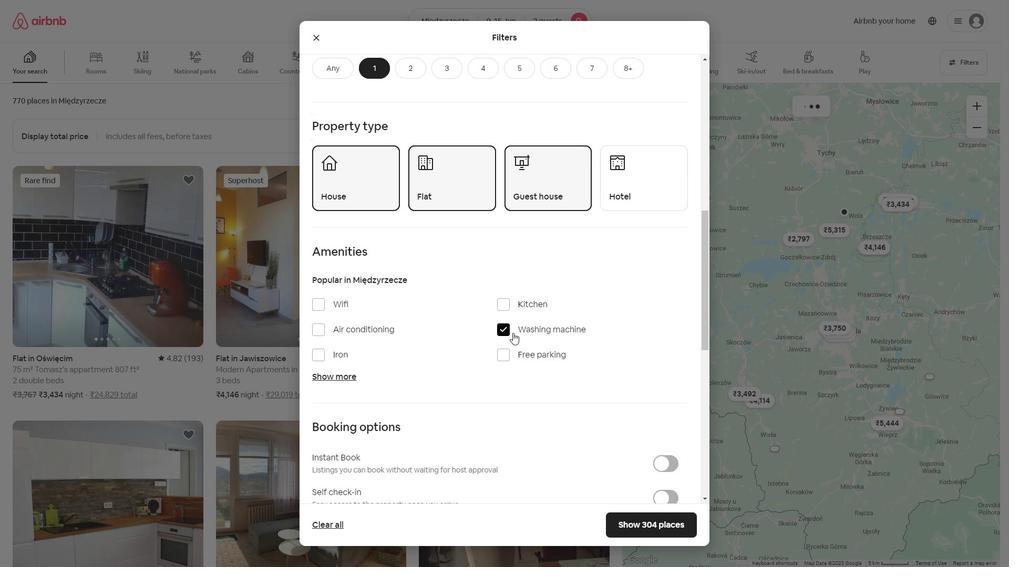 
Action: Mouse scrolled (513, 333) with delta (0, 0)
Screenshot: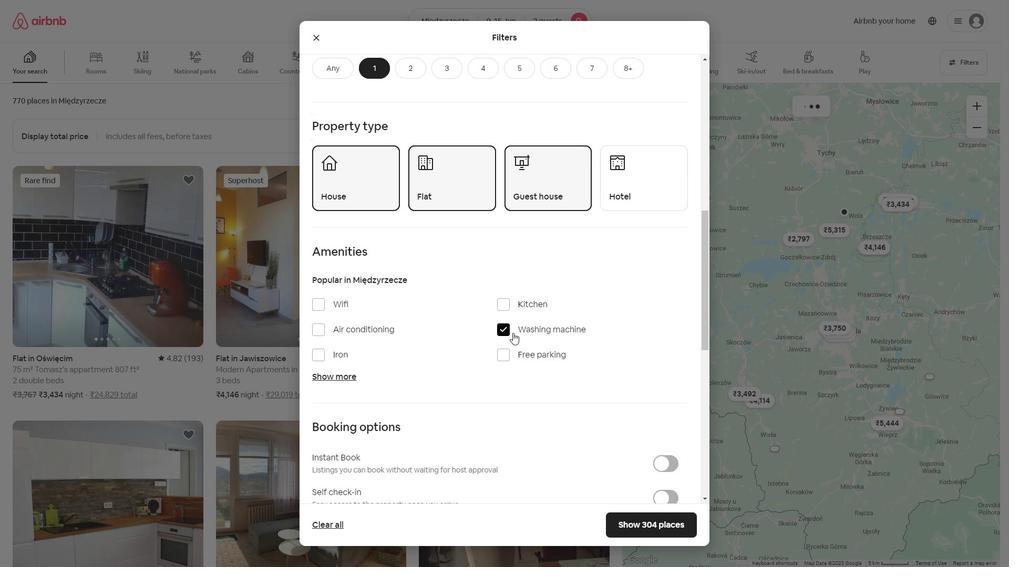 
Action: Mouse moved to (532, 343)
Screenshot: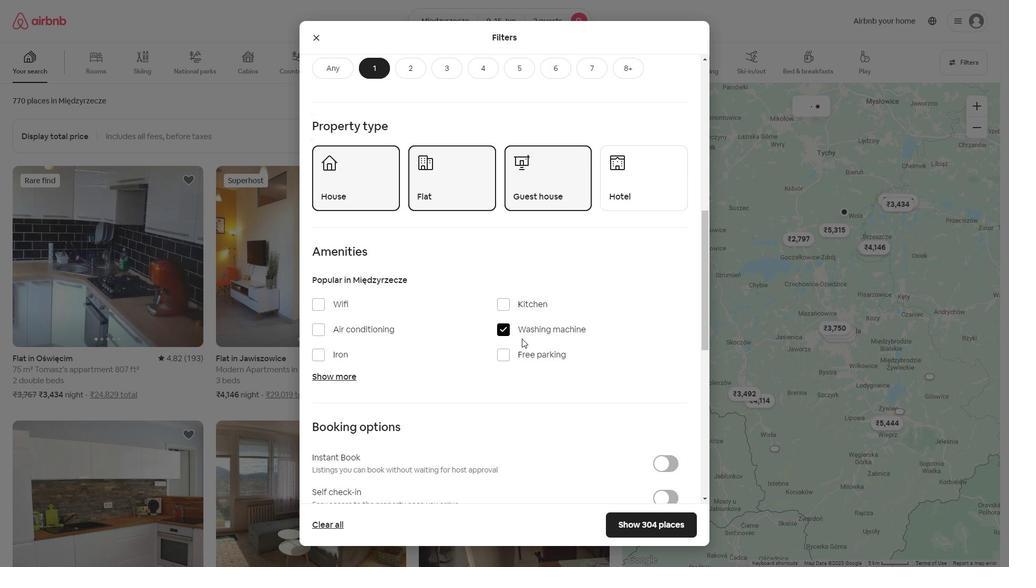 
Action: Mouse scrolled (523, 338) with delta (0, 0)
Screenshot: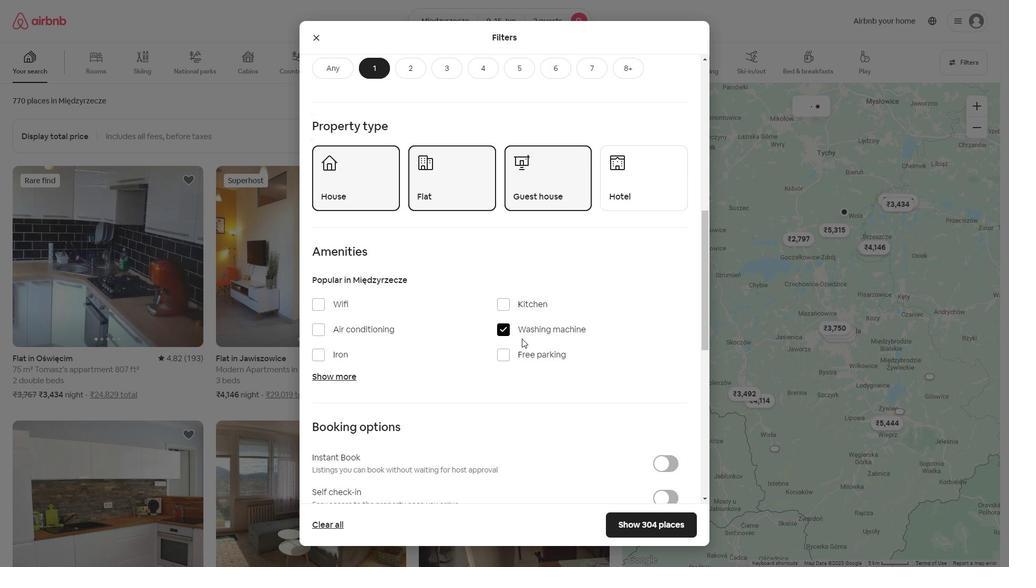 
Action: Mouse moved to (533, 343)
Screenshot: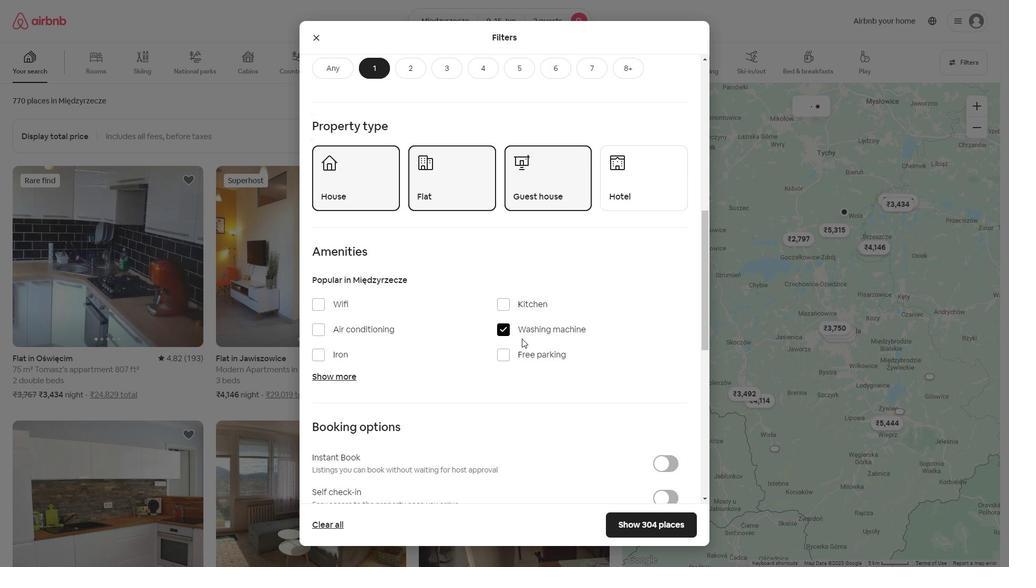
Action: Mouse scrolled (531, 342) with delta (0, 0)
Screenshot: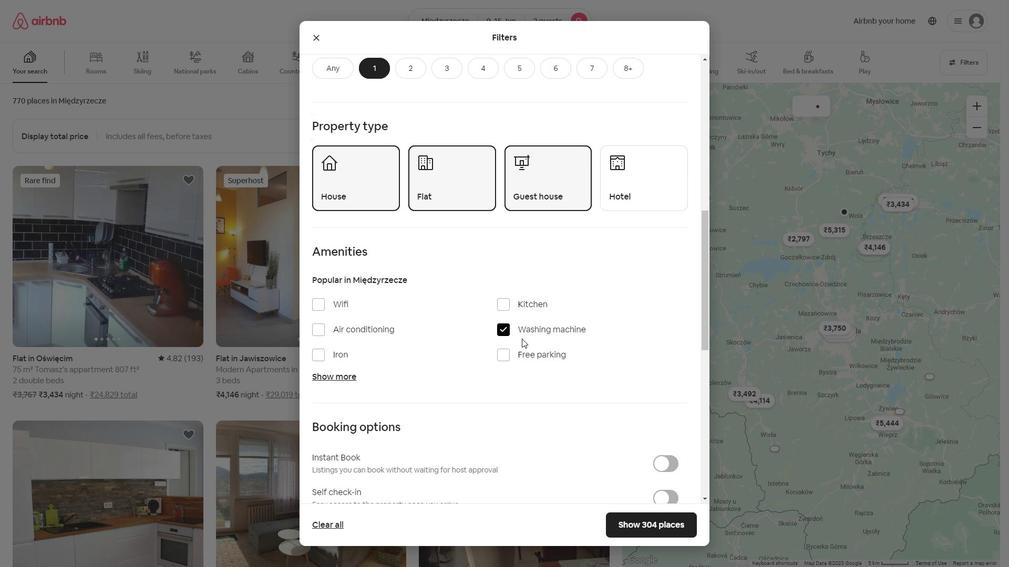 
Action: Mouse moved to (544, 343)
Screenshot: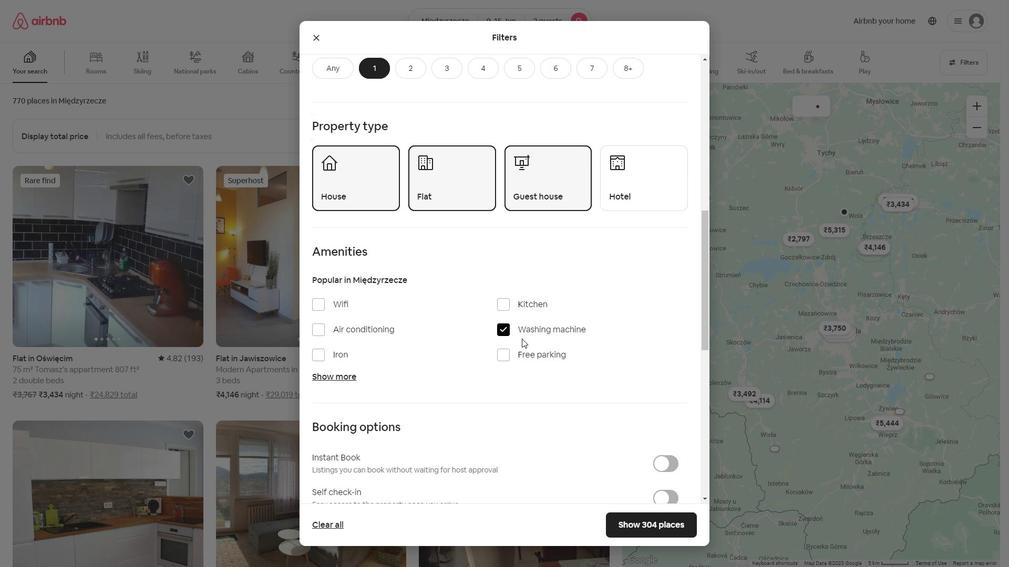 
Action: Mouse scrolled (533, 342) with delta (0, 0)
Screenshot: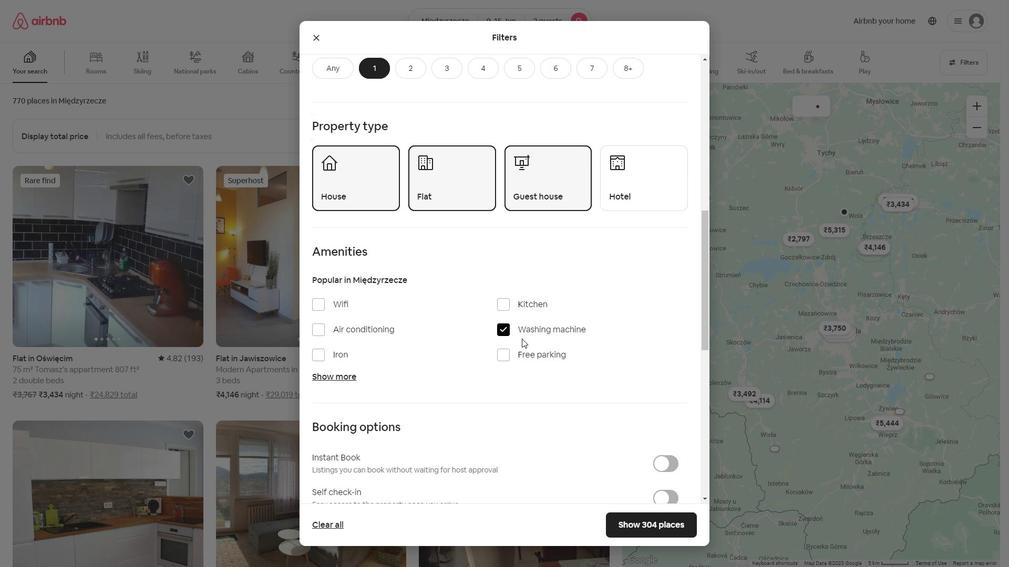 
Action: Mouse moved to (663, 283)
Screenshot: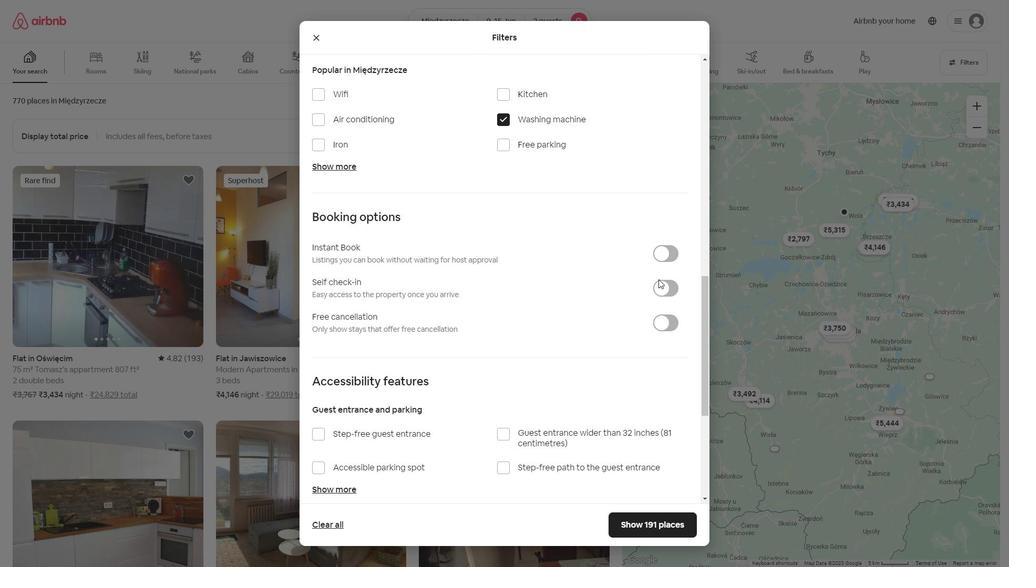 
Action: Mouse pressed left at (663, 283)
Screenshot: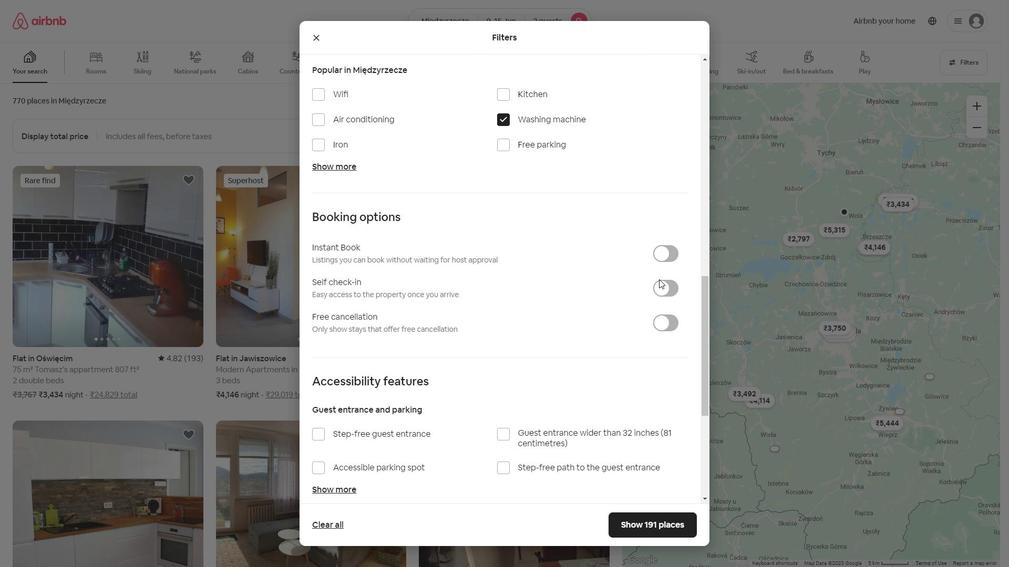 
Action: Mouse moved to (402, 278)
Screenshot: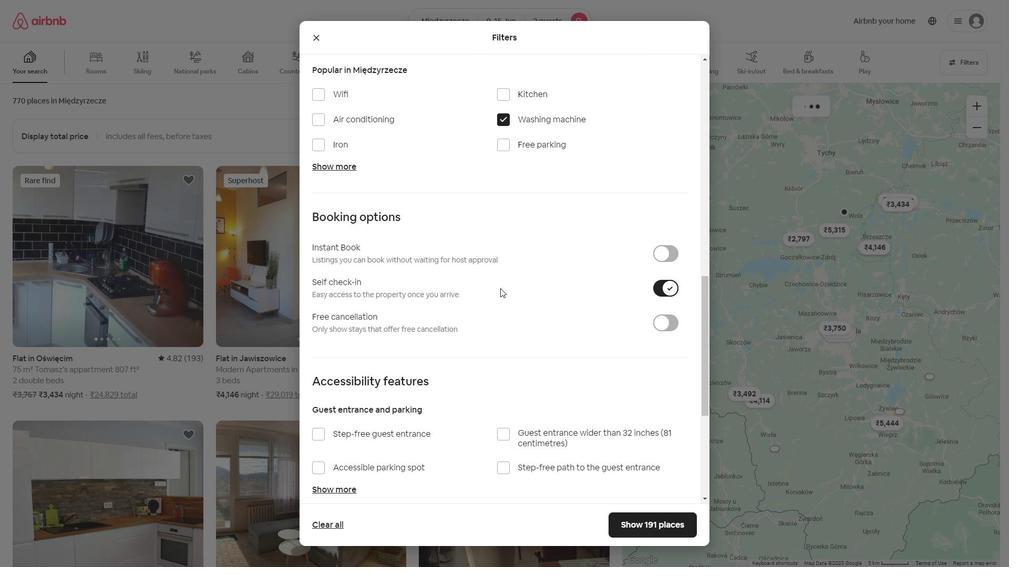 
Action: Mouse scrolled (402, 278) with delta (0, 0)
Screenshot: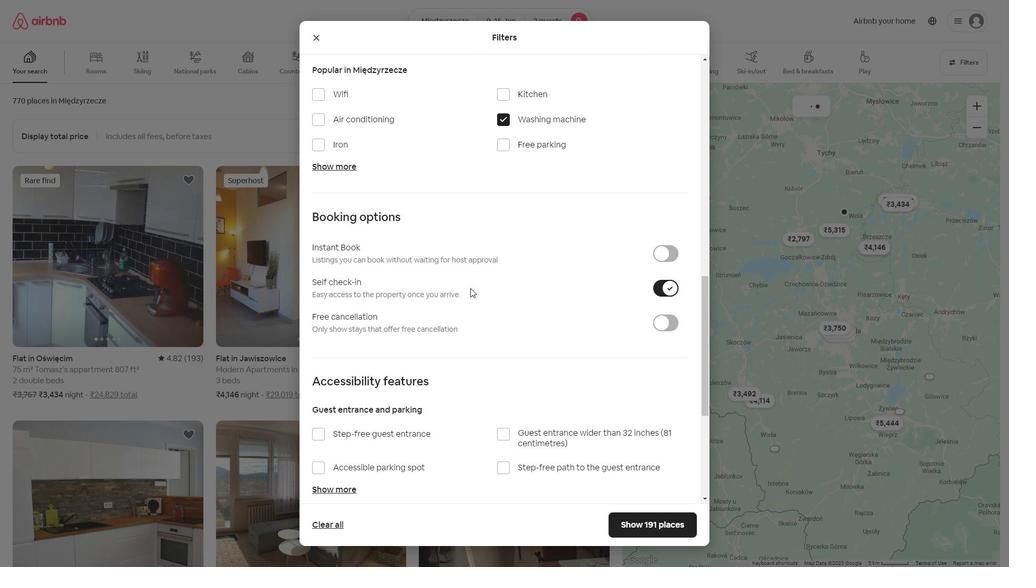 
Action: Mouse scrolled (402, 278) with delta (0, 0)
Screenshot: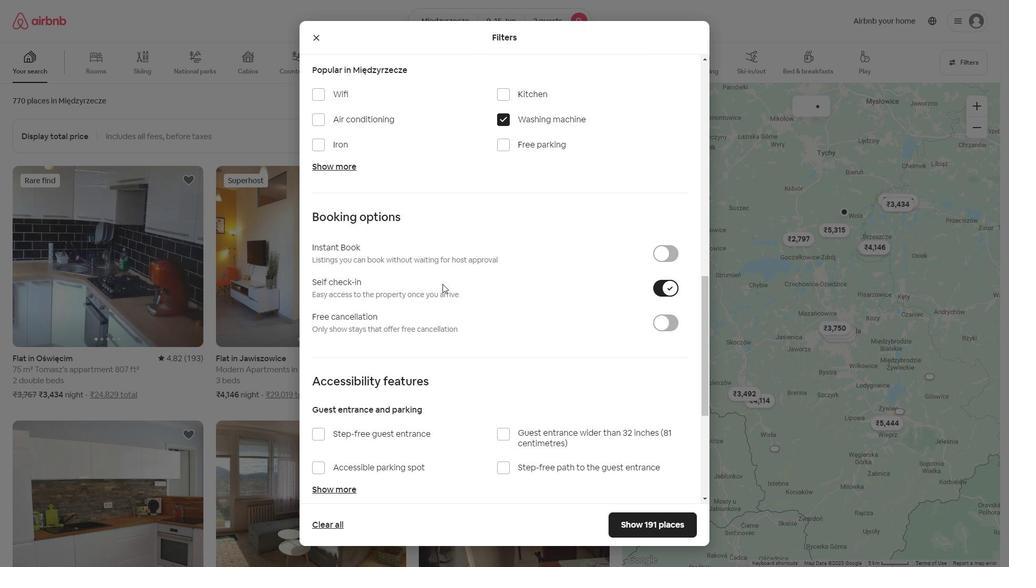 
Action: Mouse scrolled (402, 278) with delta (0, 0)
Screenshot: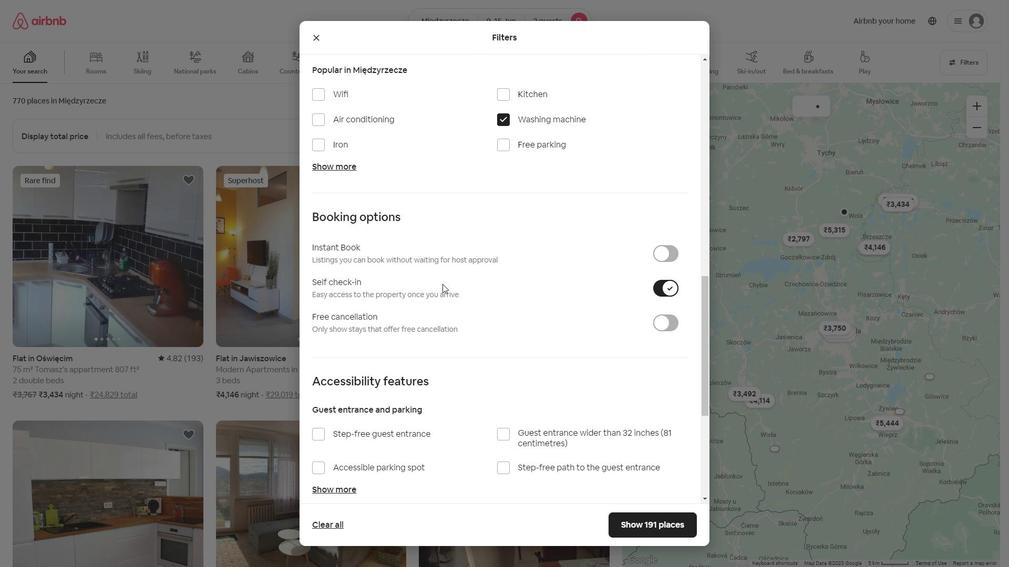 
Action: Mouse scrolled (402, 278) with delta (0, 0)
Screenshot: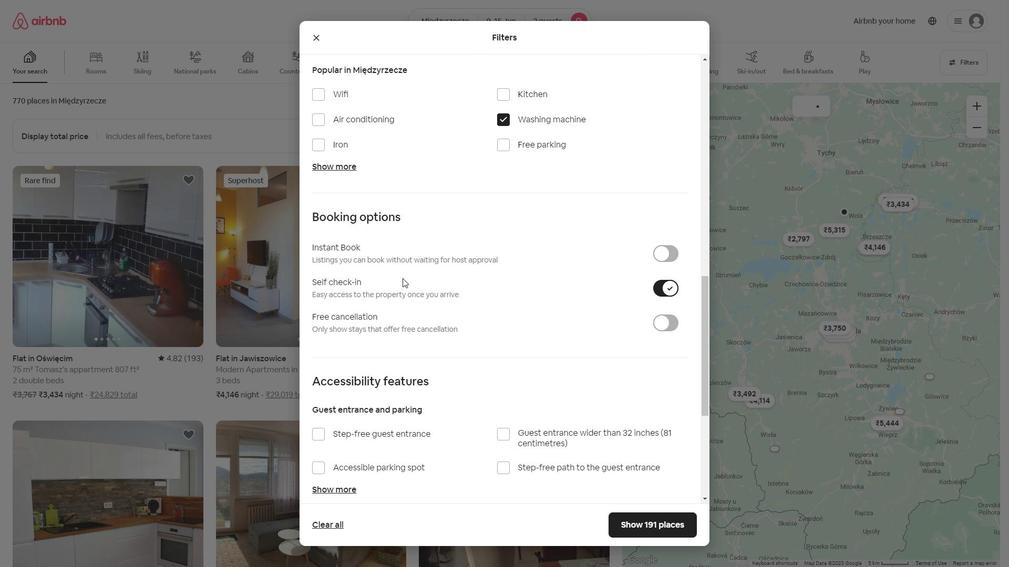 
Action: Mouse scrolled (402, 278) with delta (0, 0)
Screenshot: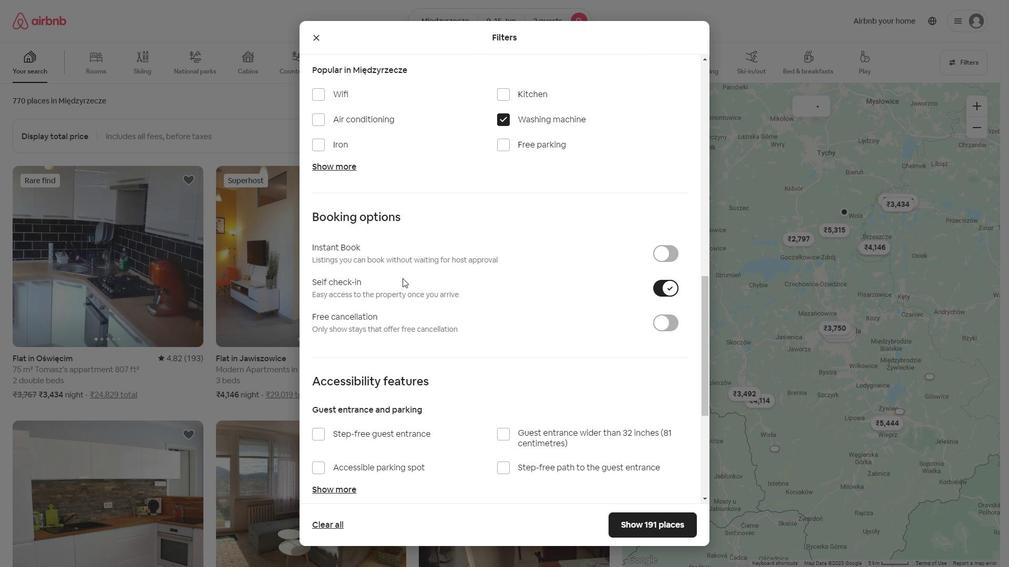 
Action: Mouse moved to (316, 435)
Screenshot: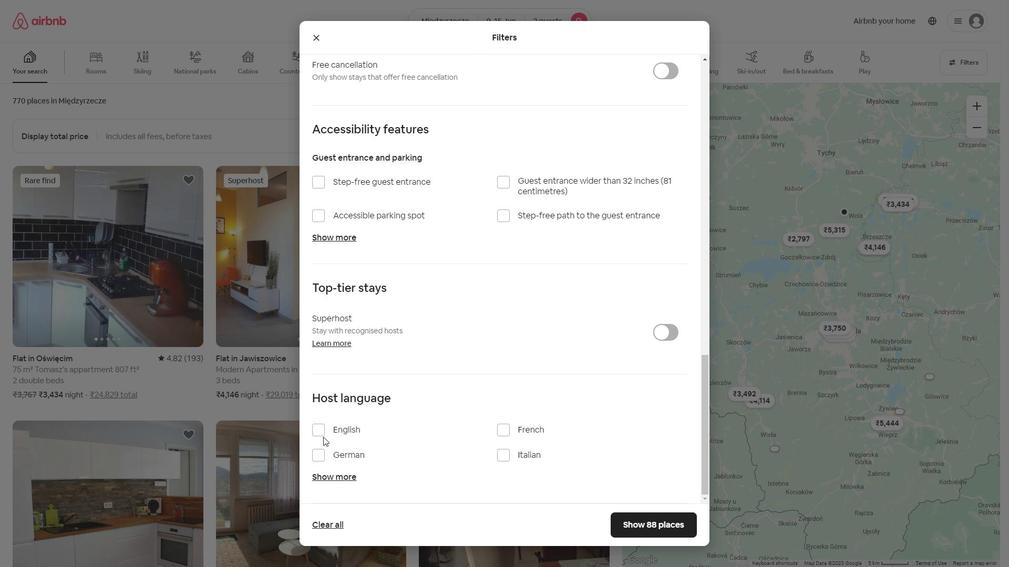 
Action: Mouse pressed left at (316, 435)
Screenshot: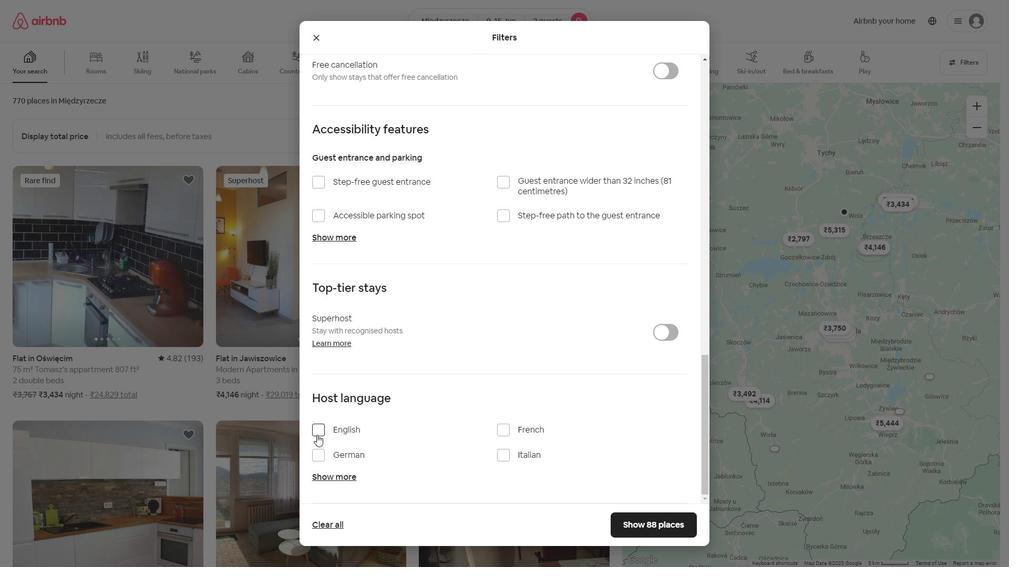 
Action: Mouse moved to (618, 524)
Screenshot: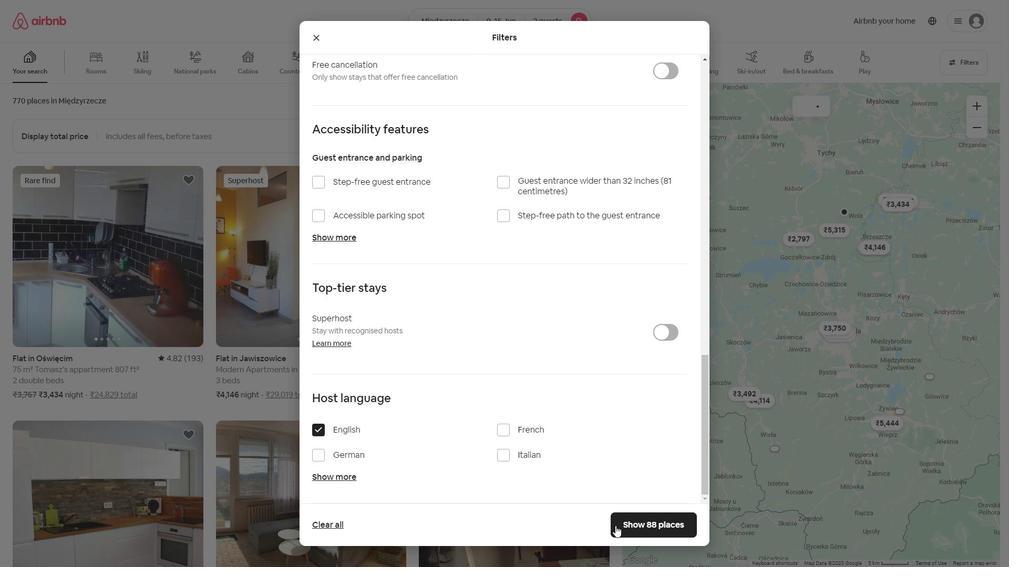 
Action: Mouse pressed left at (618, 524)
Screenshot: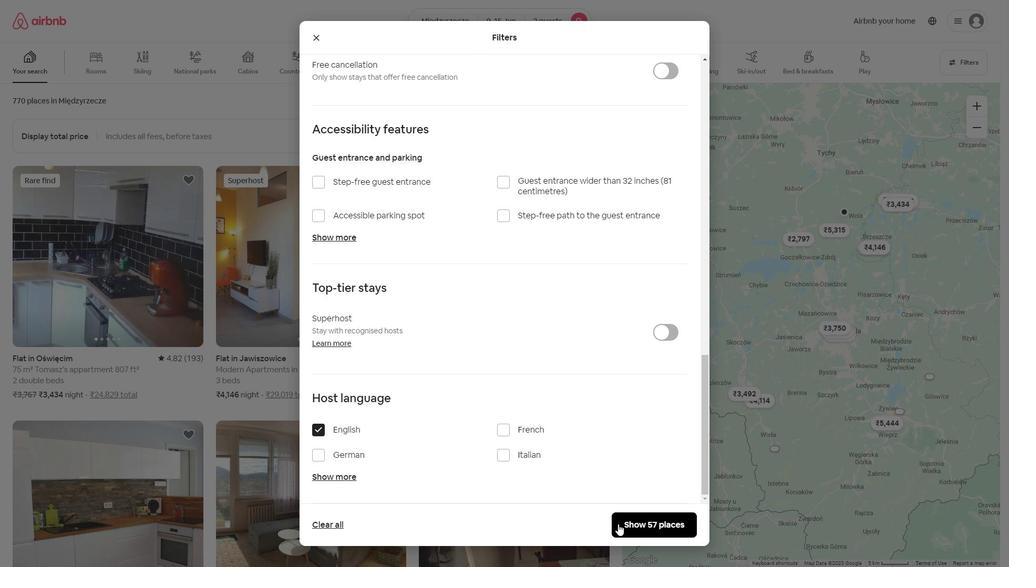 
